 Task: Find connections with filter location Brighouse with filter topic #Hiringandpromotionwith filter profile language Spanish with filter current company Cipla Health Ltd with filter school INDUS UNIVERSITY with filter industry Retail Office Supplies and Gifts with filter service category Information Security with filter keywords title Architect
Action: Mouse moved to (579, 69)
Screenshot: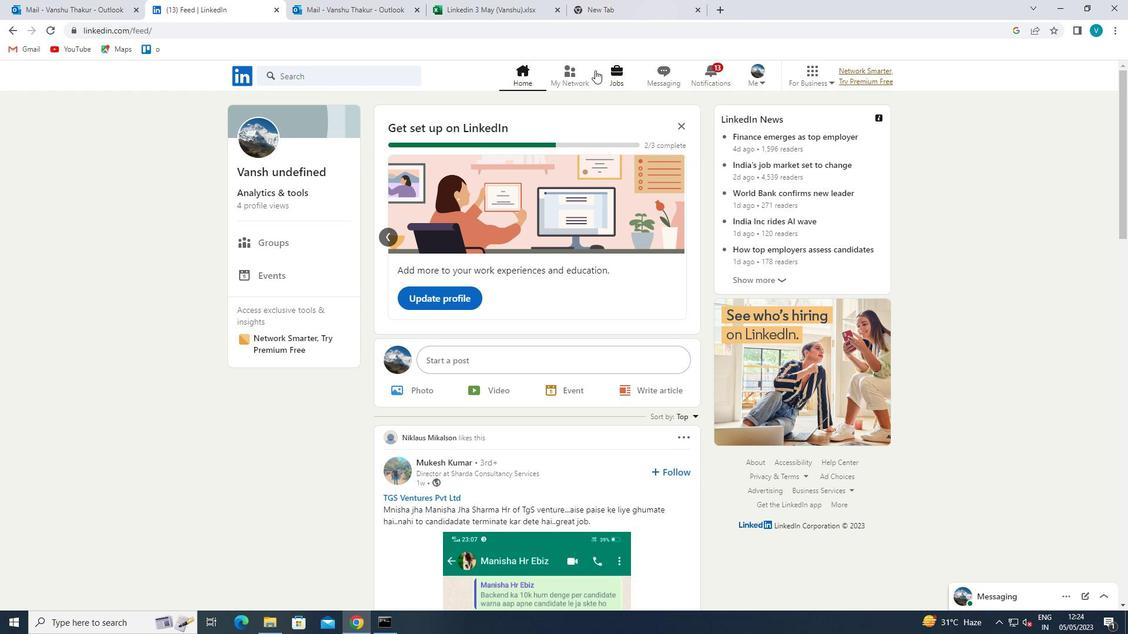 
Action: Mouse pressed left at (579, 69)
Screenshot: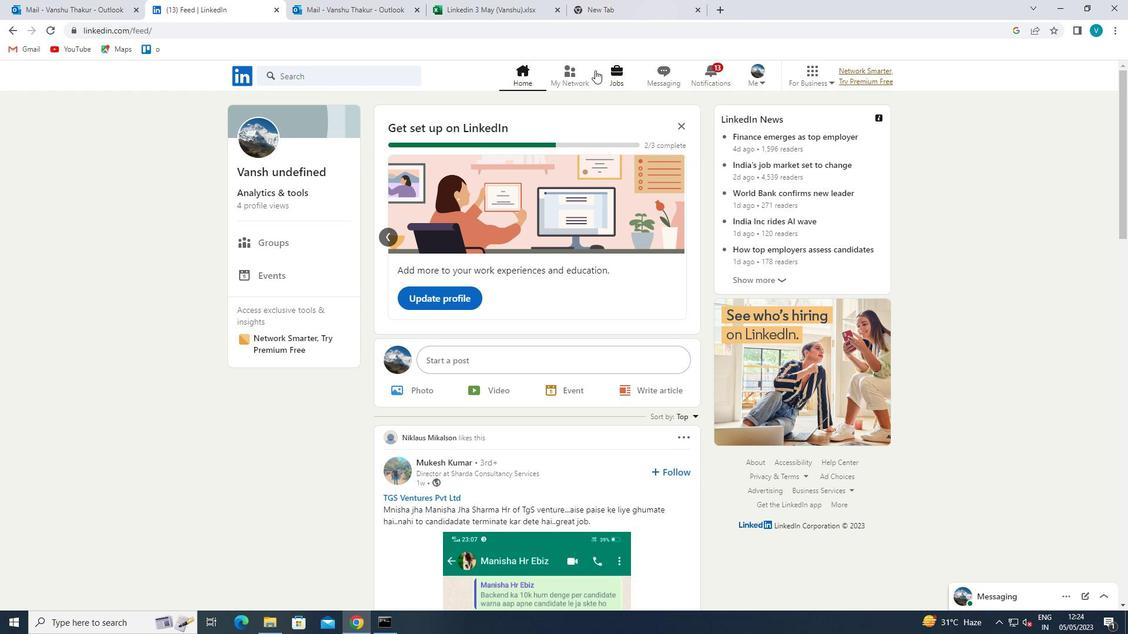 
Action: Mouse moved to (339, 148)
Screenshot: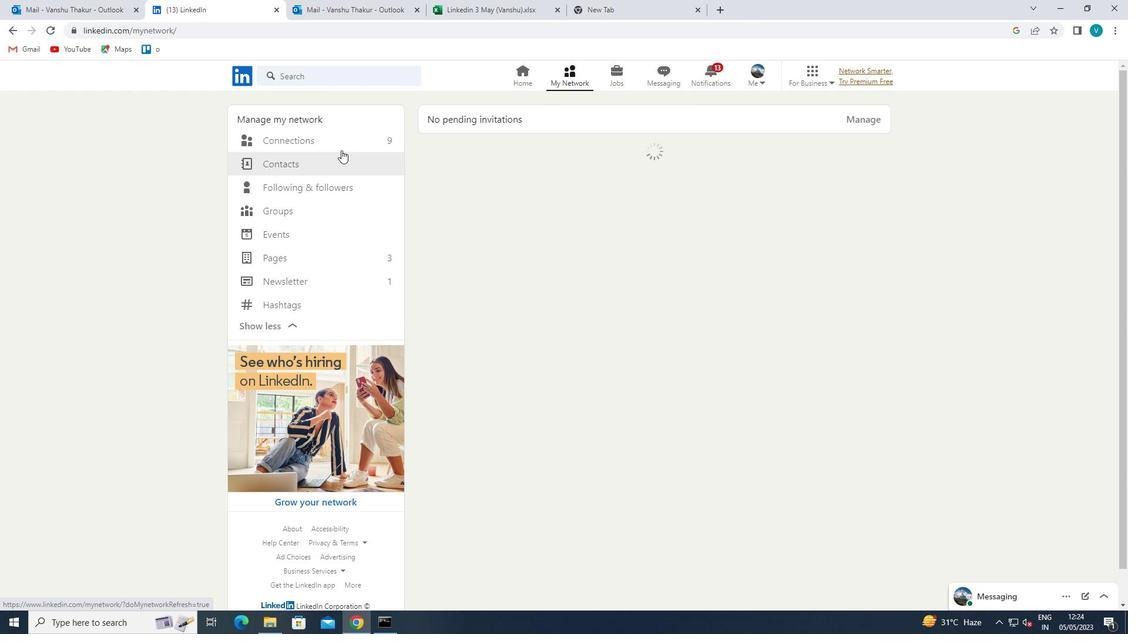 
Action: Mouse pressed left at (339, 148)
Screenshot: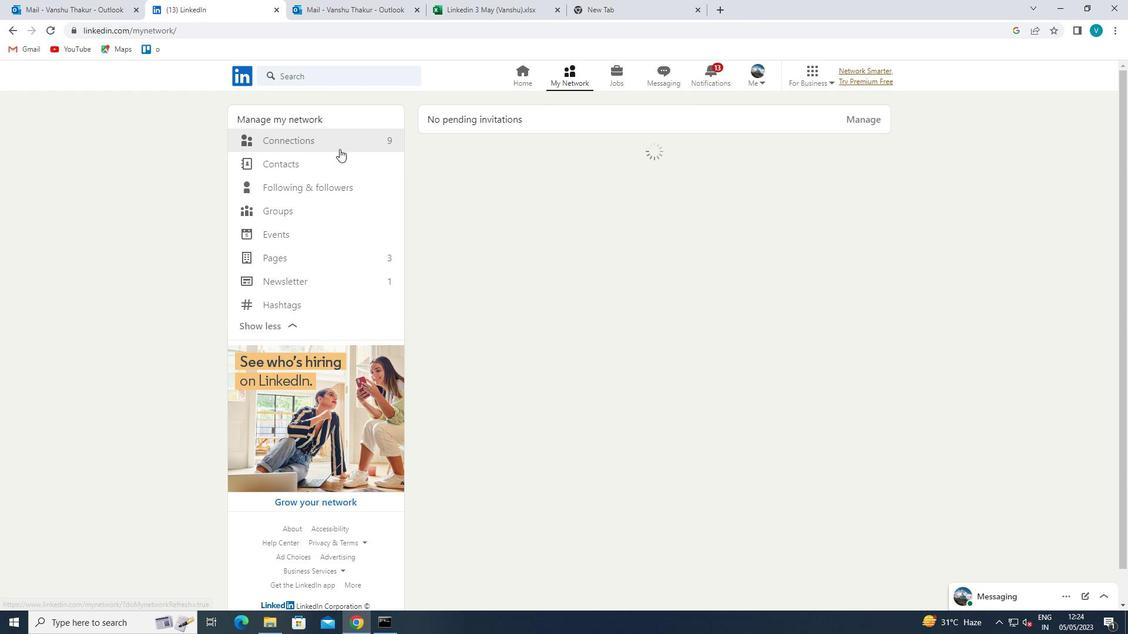 
Action: Mouse moved to (362, 131)
Screenshot: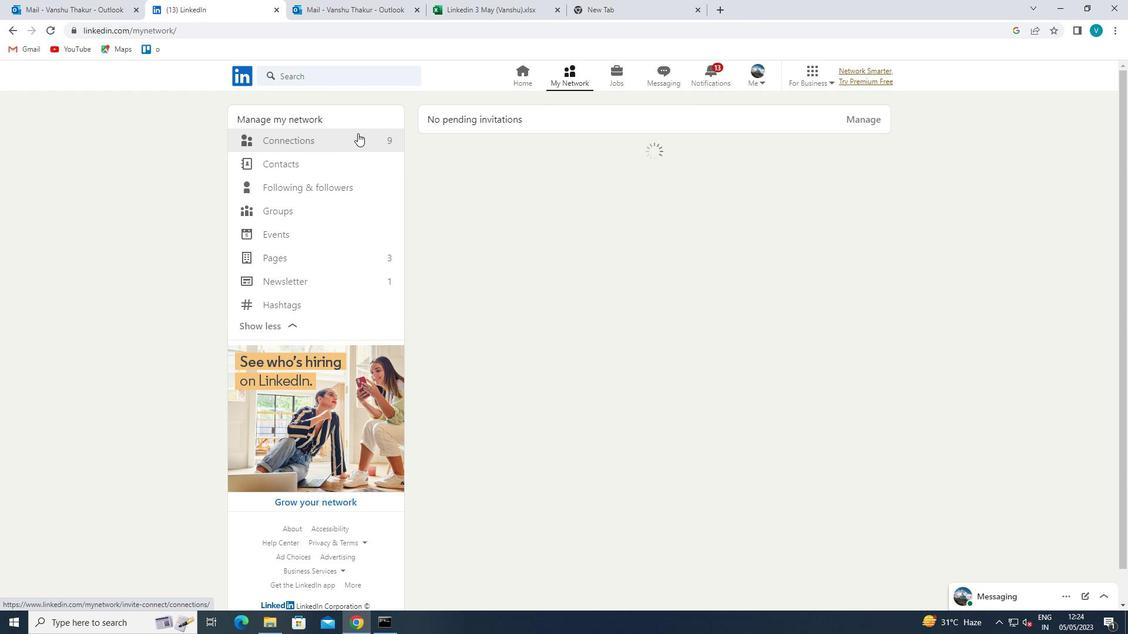 
Action: Mouse pressed left at (362, 131)
Screenshot: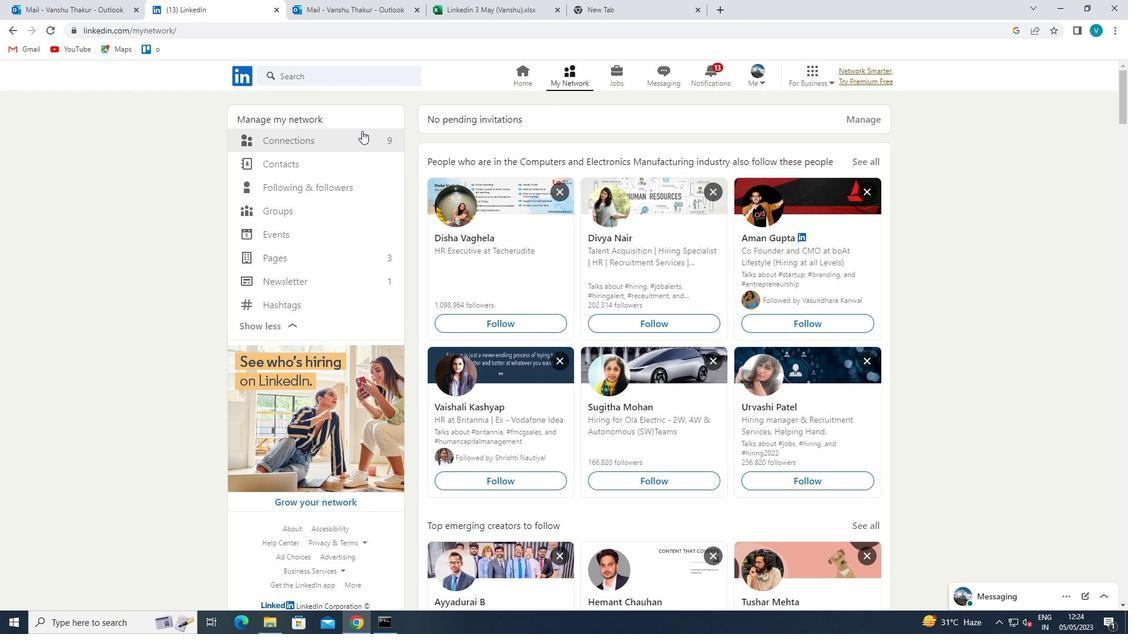 
Action: Mouse moved to (358, 136)
Screenshot: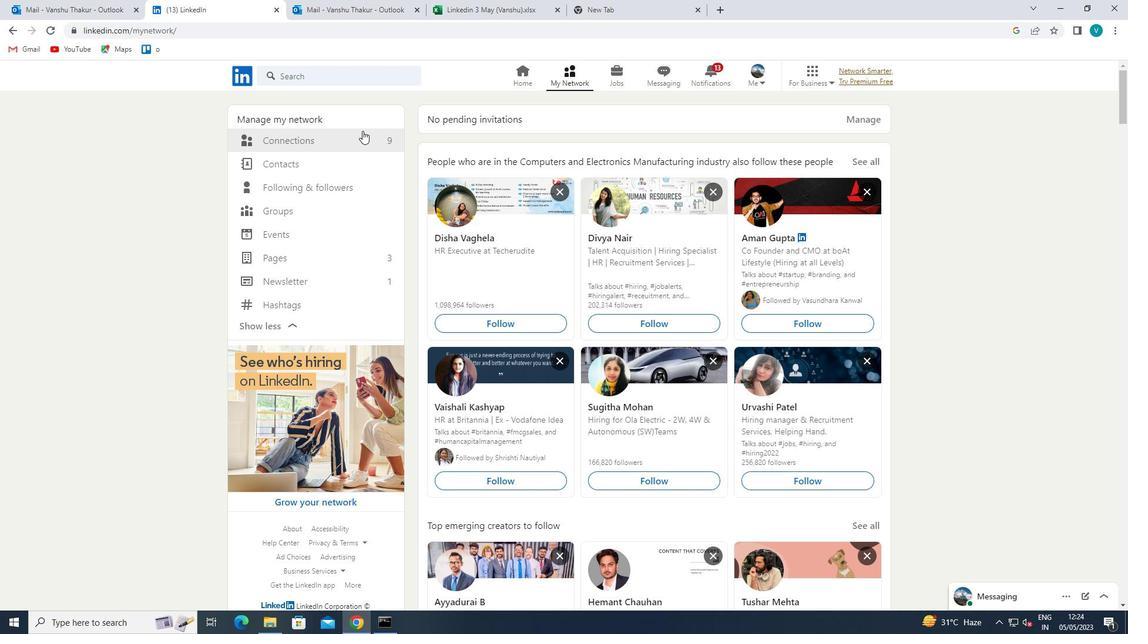 
Action: Mouse pressed left at (358, 136)
Screenshot: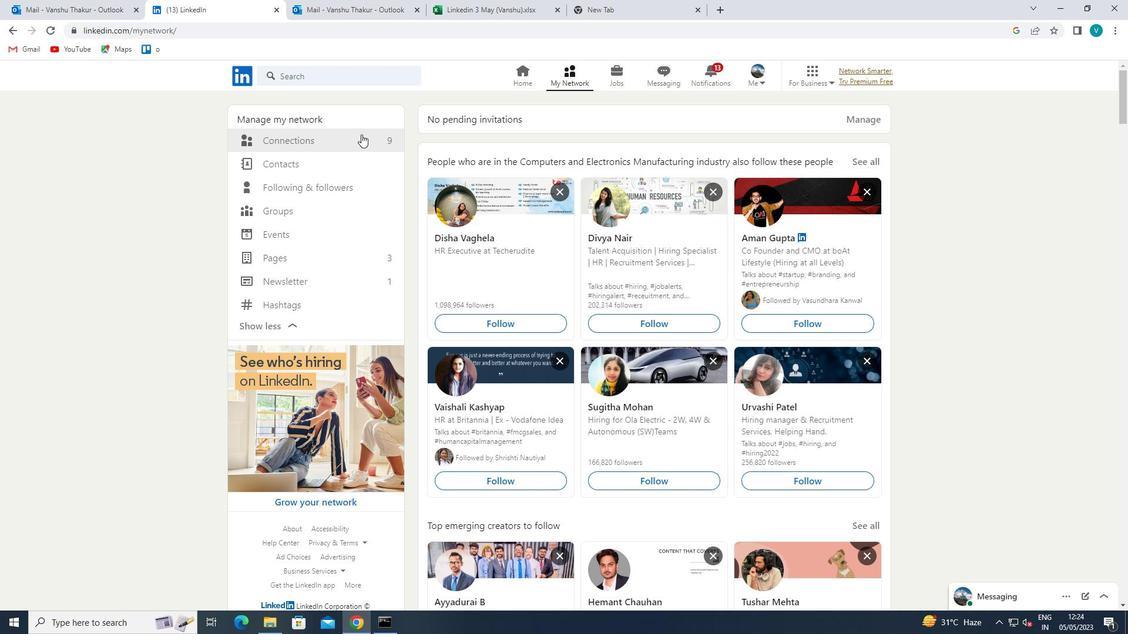 
Action: Mouse moved to (646, 141)
Screenshot: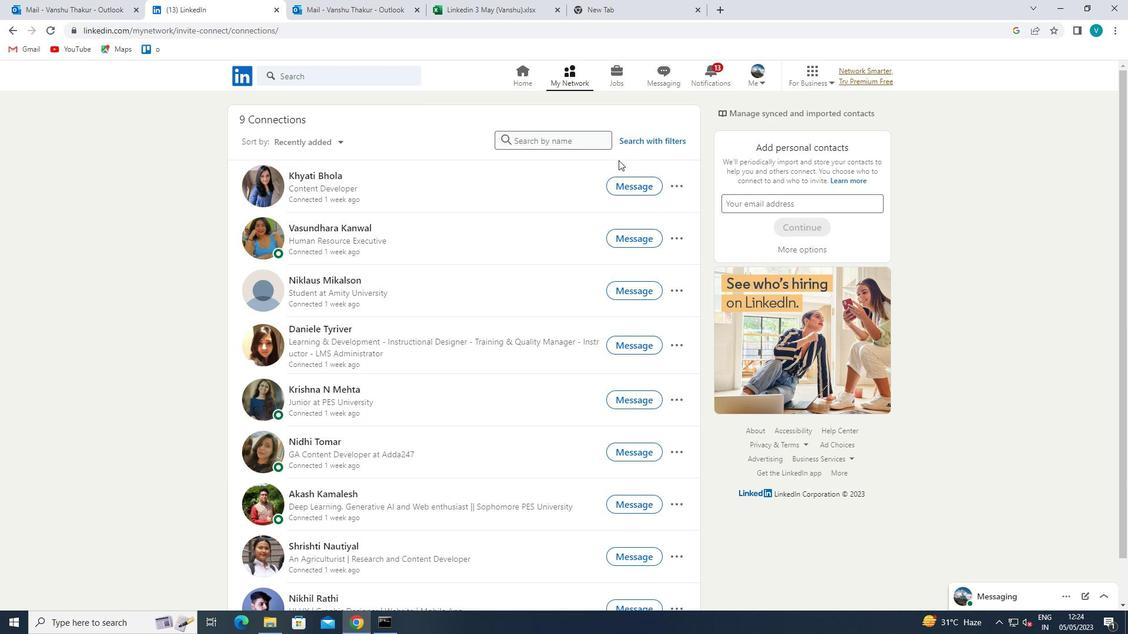 
Action: Mouse pressed left at (646, 141)
Screenshot: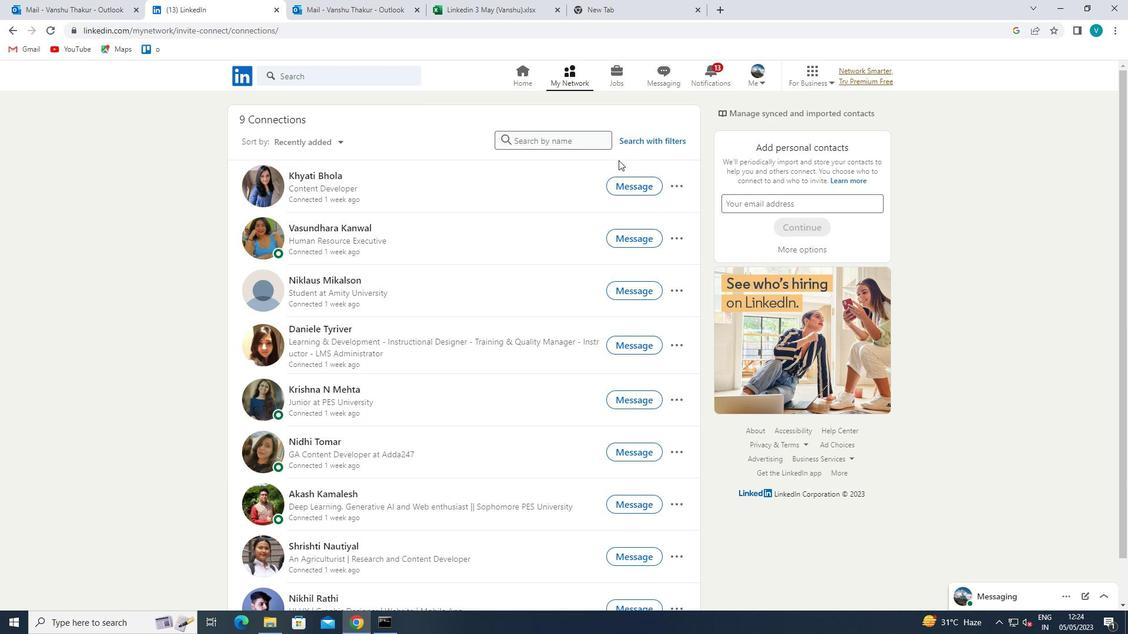 
Action: Mouse moved to (579, 108)
Screenshot: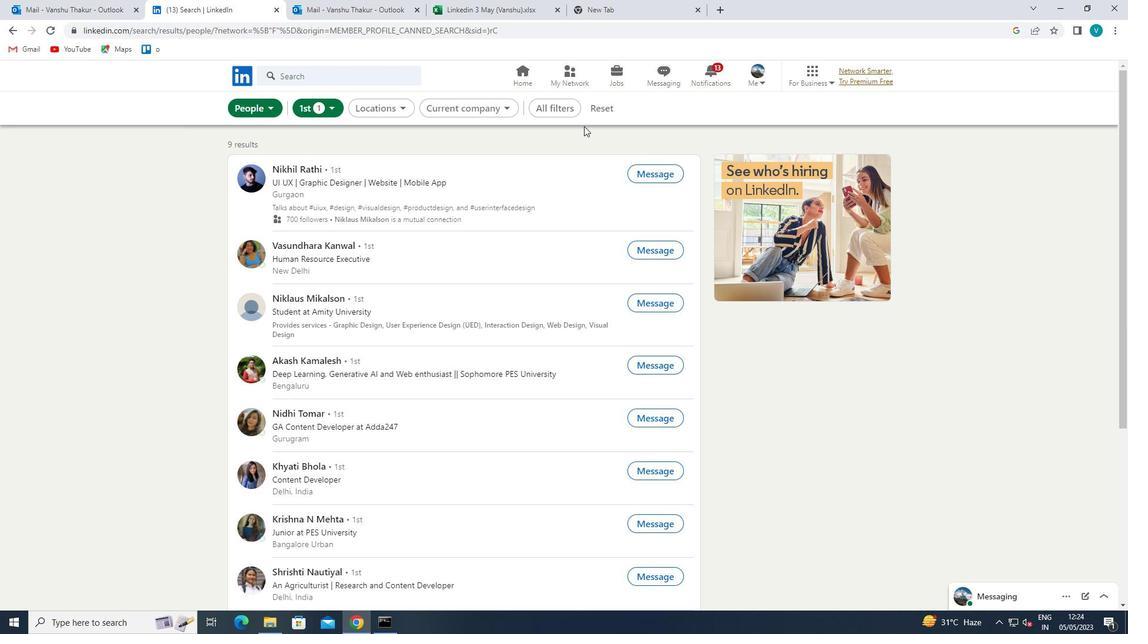 
Action: Mouse pressed left at (579, 108)
Screenshot: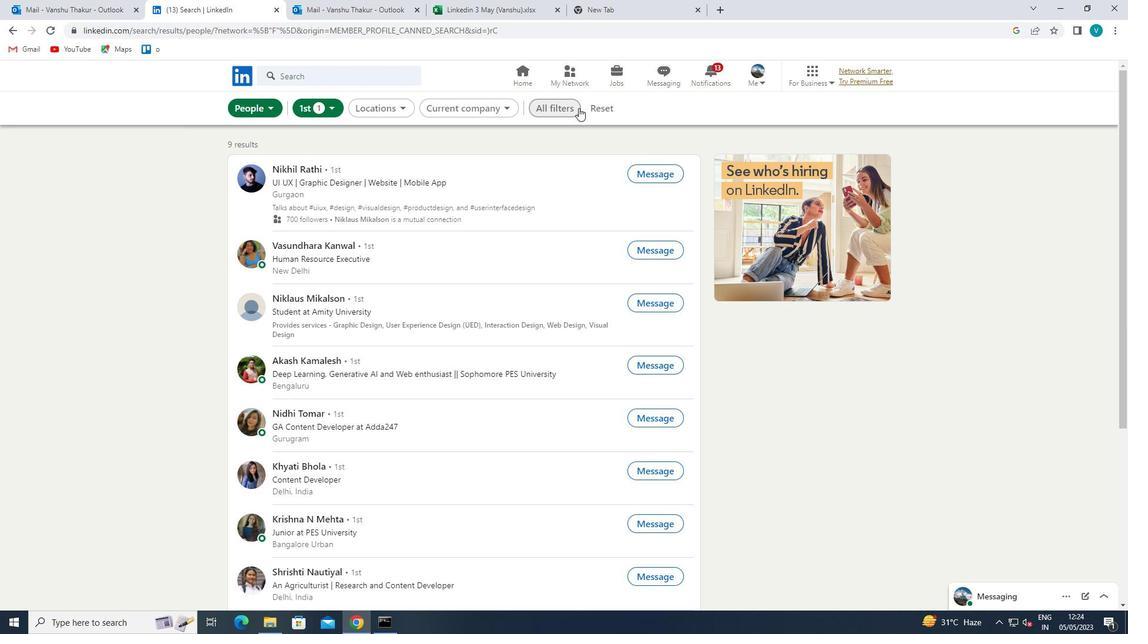 
Action: Mouse moved to (960, 309)
Screenshot: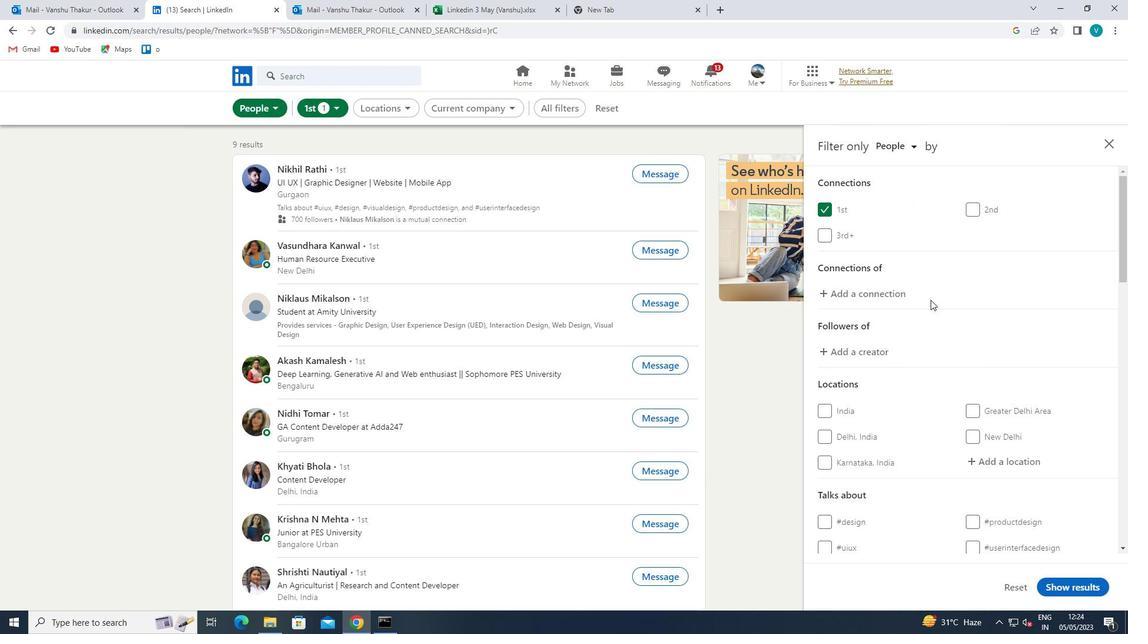 
Action: Mouse scrolled (960, 308) with delta (0, 0)
Screenshot: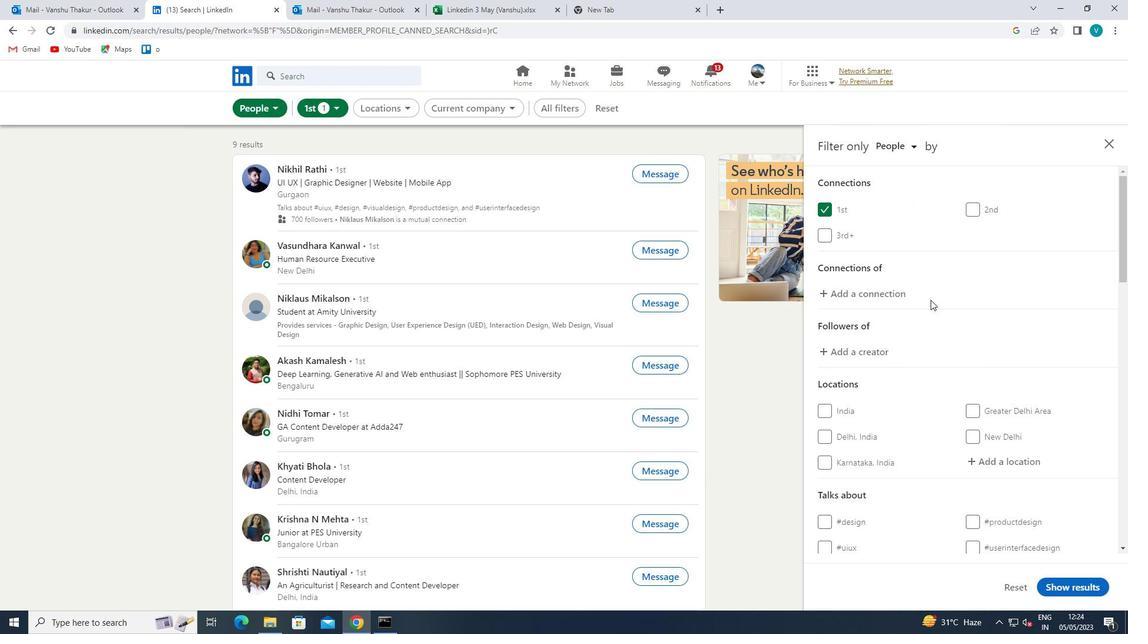 
Action: Mouse moved to (964, 310)
Screenshot: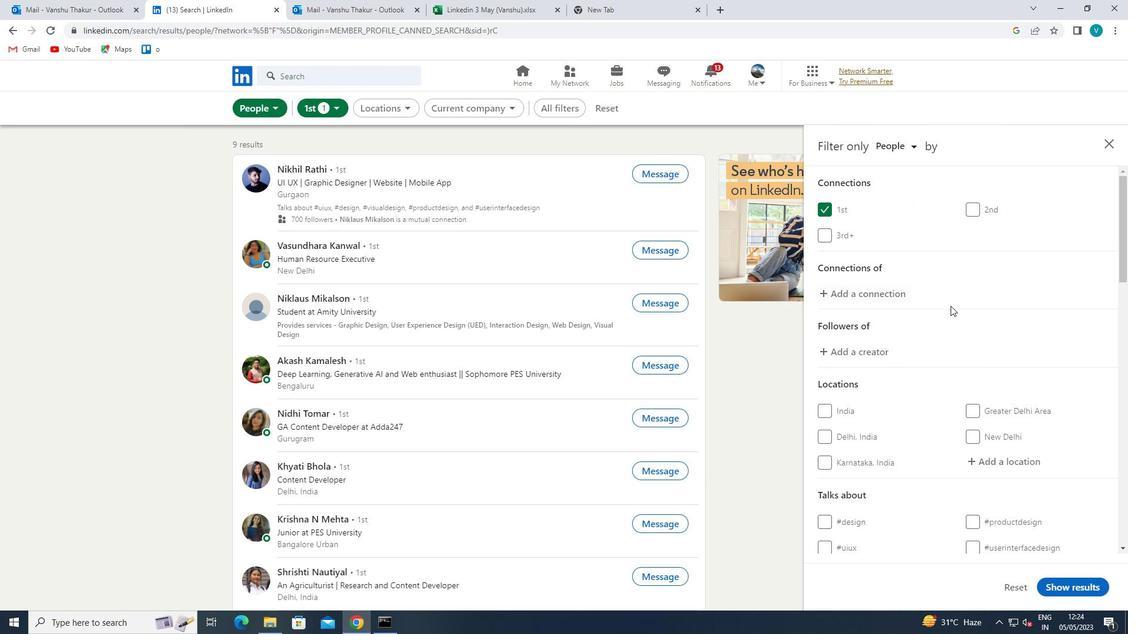 
Action: Mouse scrolled (964, 309) with delta (0, 0)
Screenshot: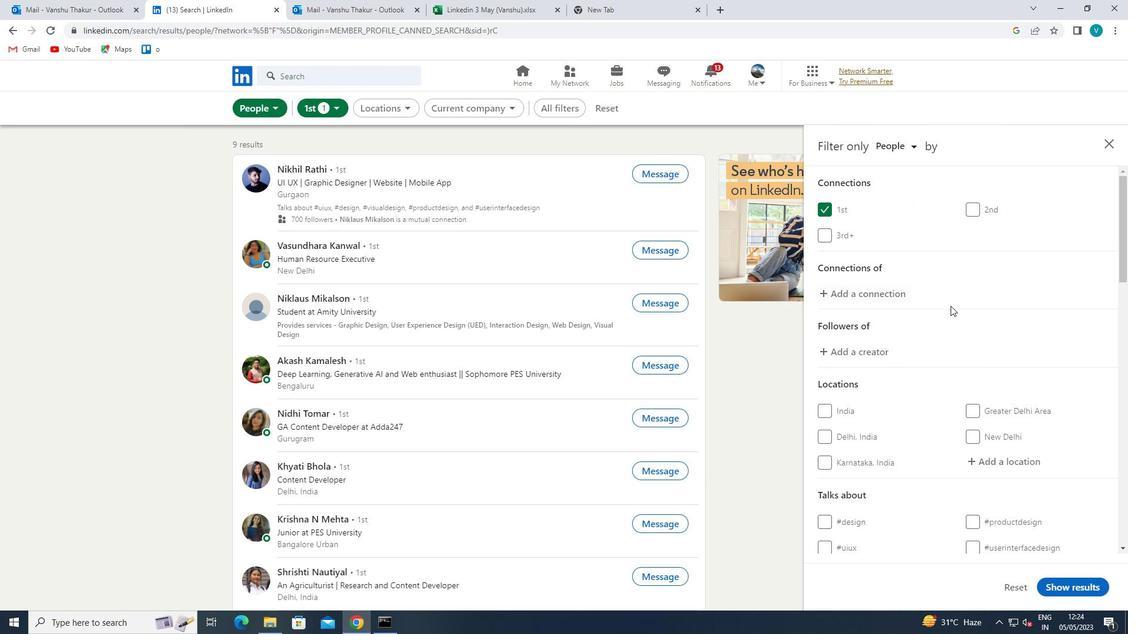 
Action: Mouse moved to (1005, 347)
Screenshot: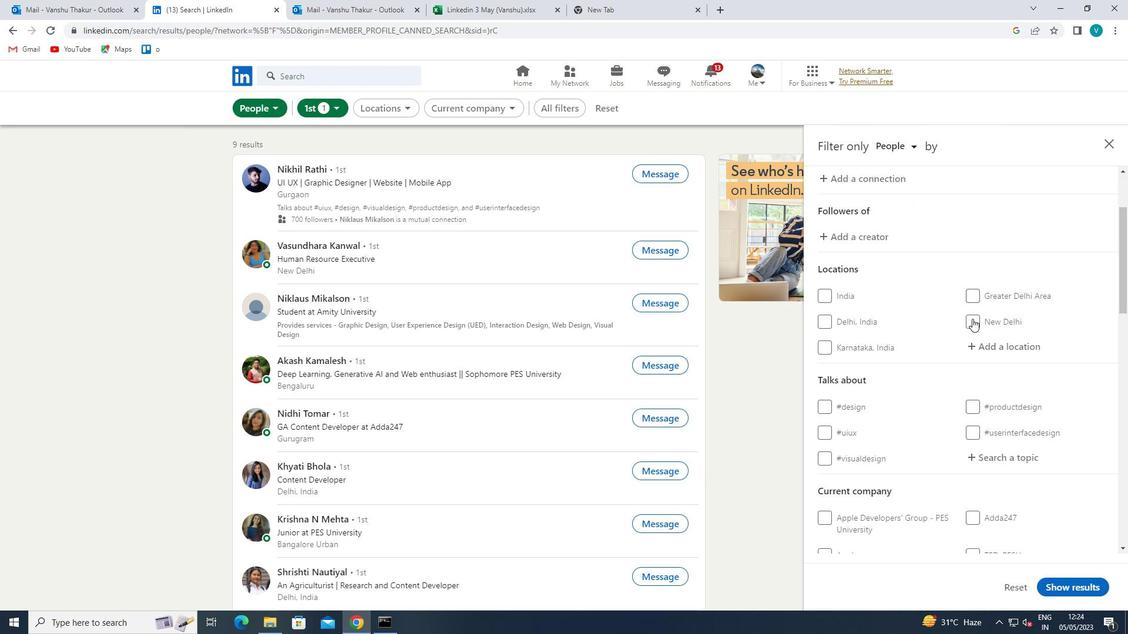 
Action: Mouse pressed left at (1005, 347)
Screenshot: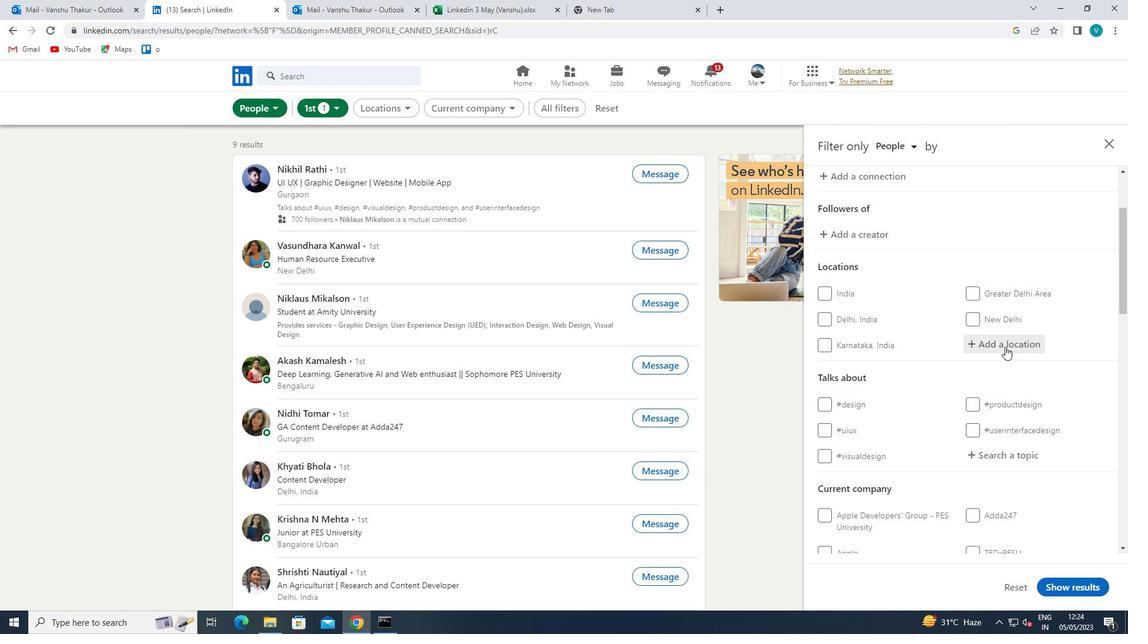 
Action: Key pressed <Key.shift>BRIGHOUSE
Screenshot: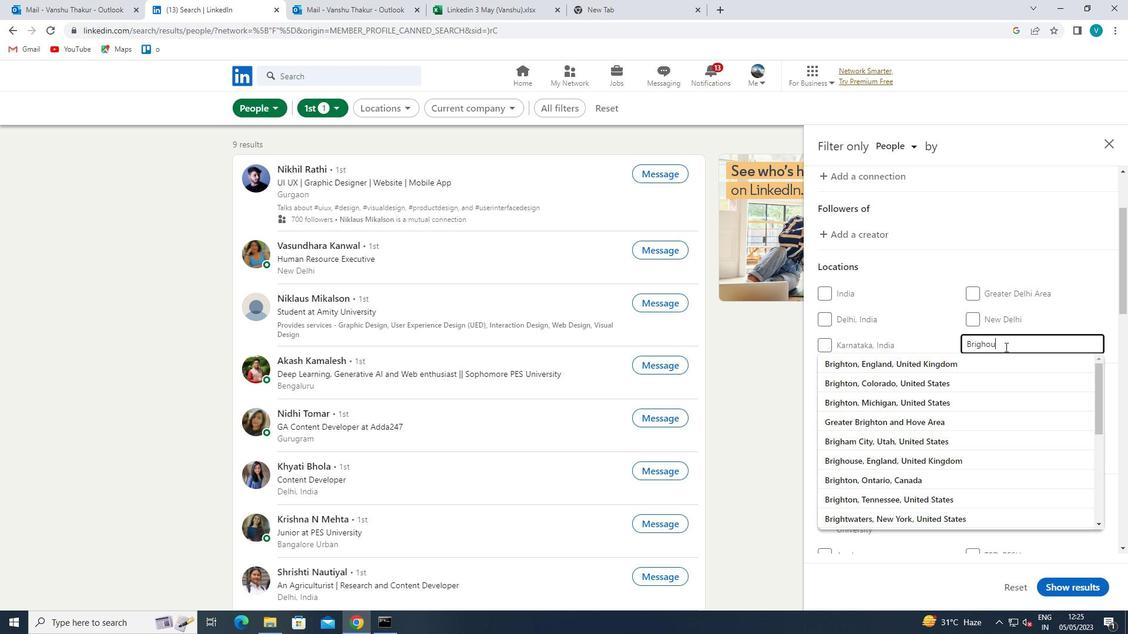 
Action: Mouse moved to (977, 356)
Screenshot: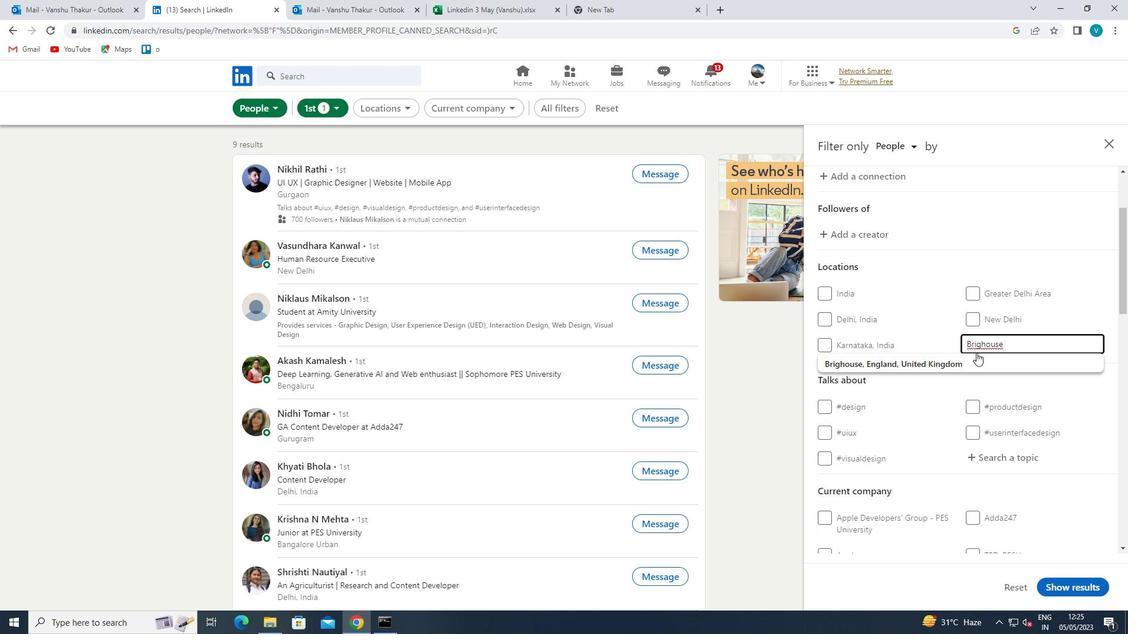 
Action: Mouse pressed left at (977, 356)
Screenshot: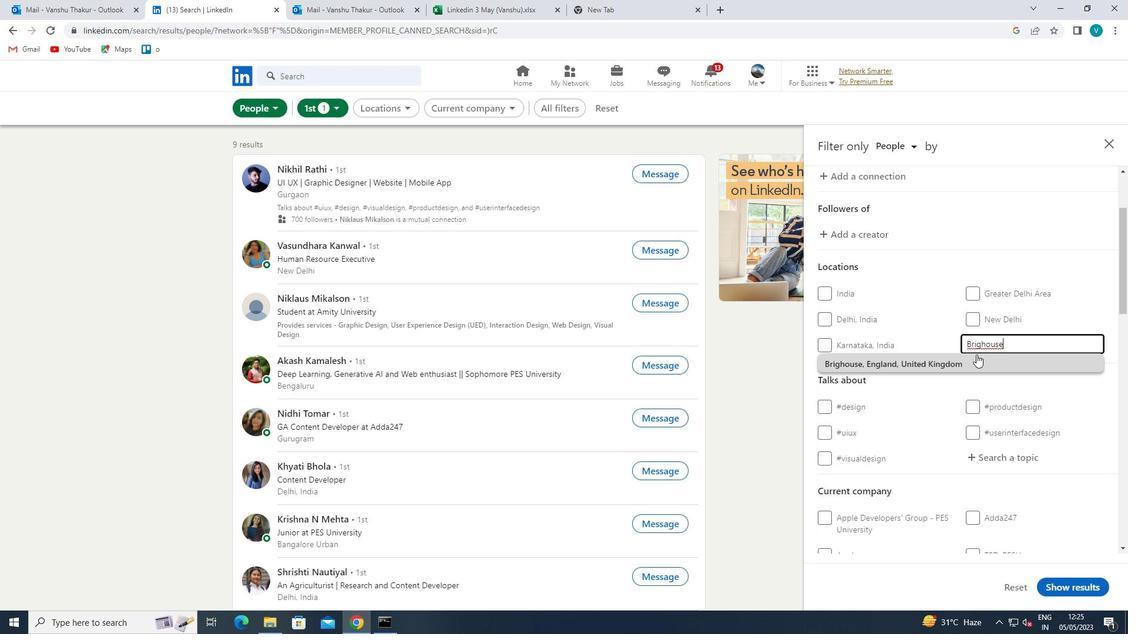 
Action: Mouse scrolled (977, 355) with delta (0, 0)
Screenshot: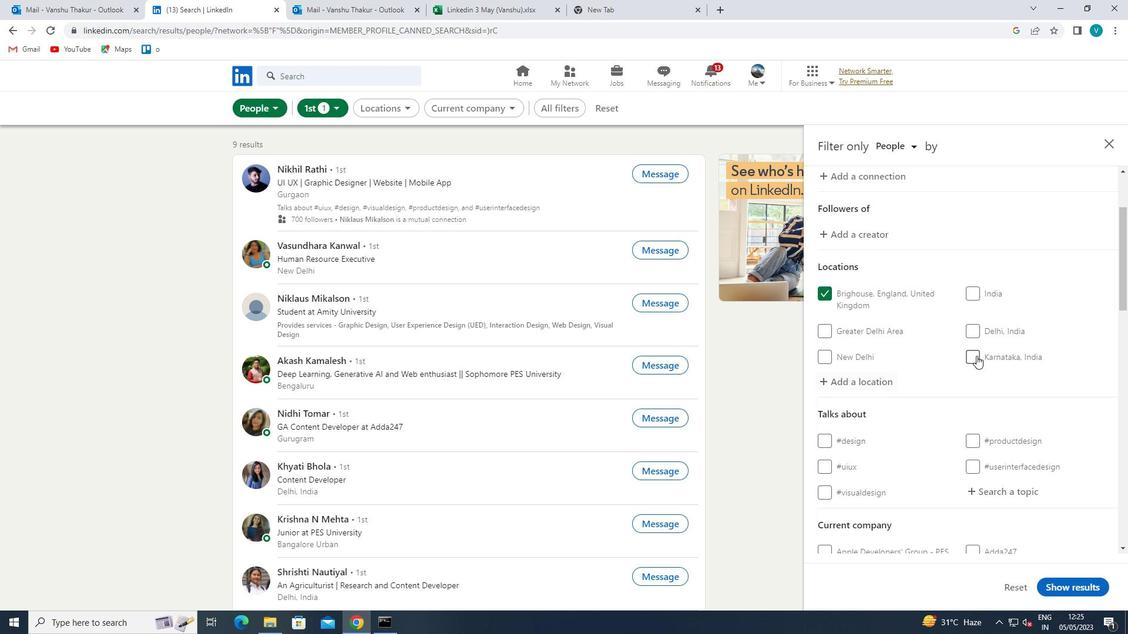 
Action: Mouse scrolled (977, 355) with delta (0, 0)
Screenshot: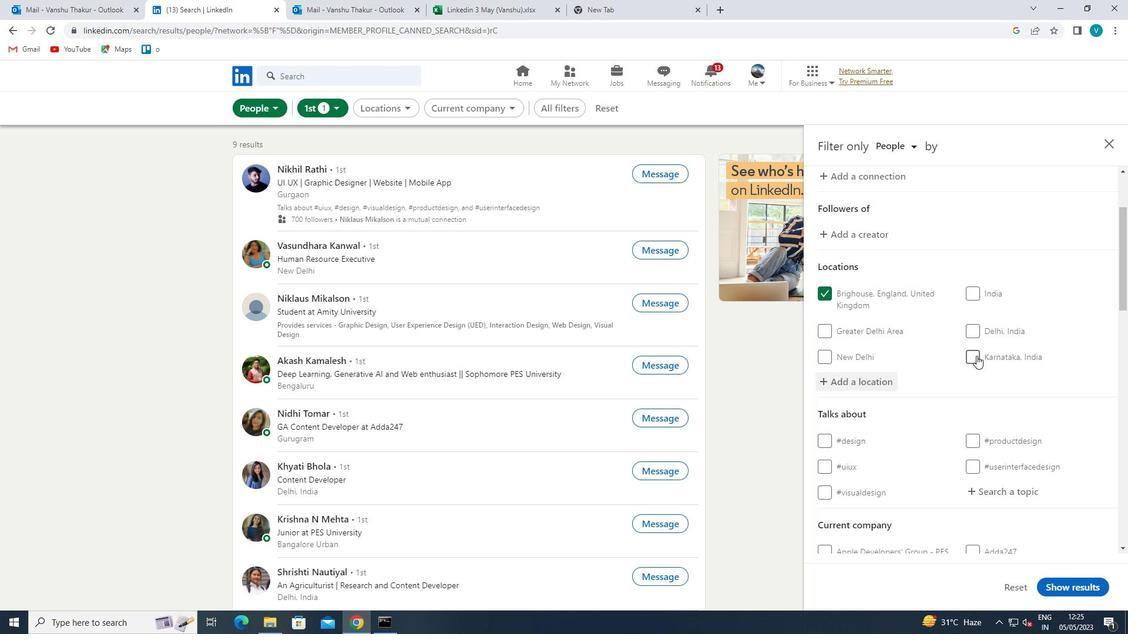 
Action: Mouse moved to (985, 373)
Screenshot: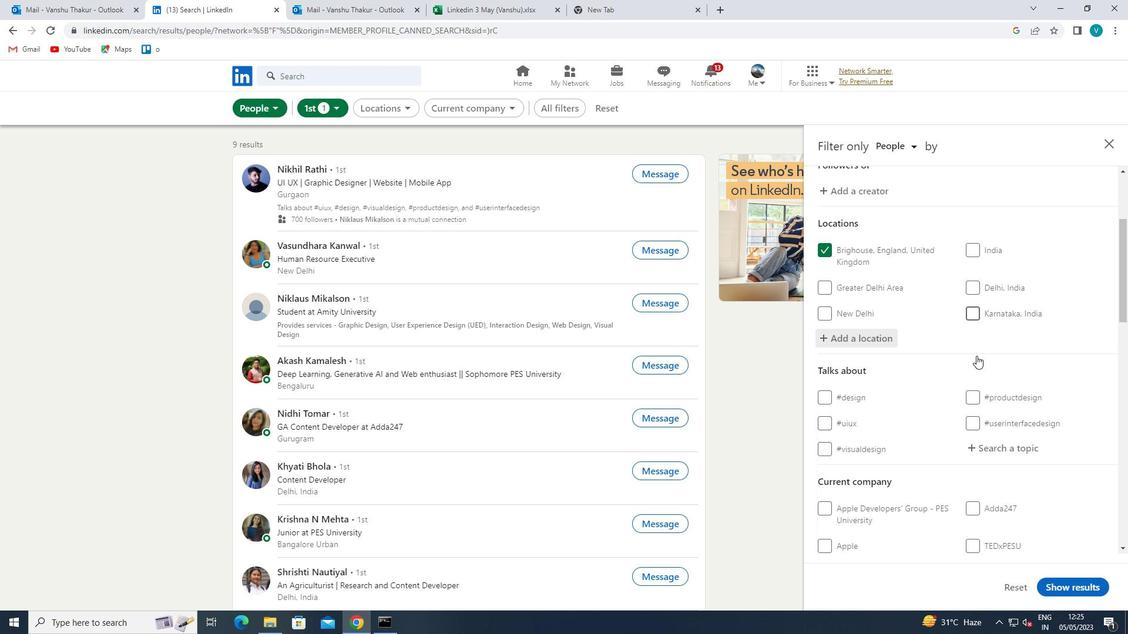 
Action: Mouse pressed left at (985, 373)
Screenshot: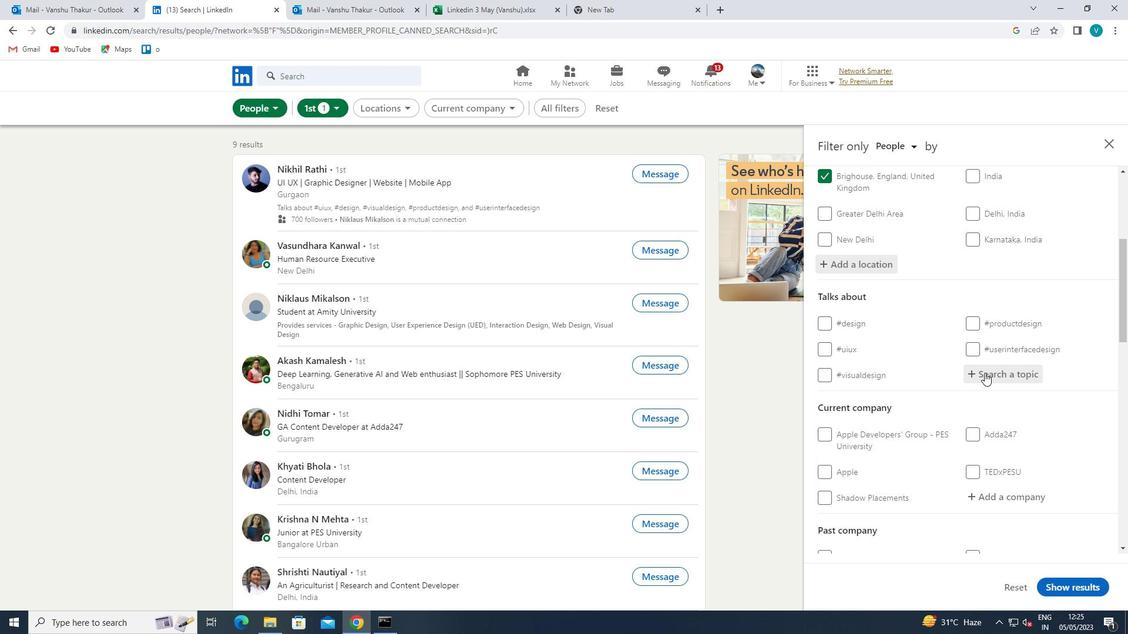 
Action: Key pressed HIRING
Screenshot: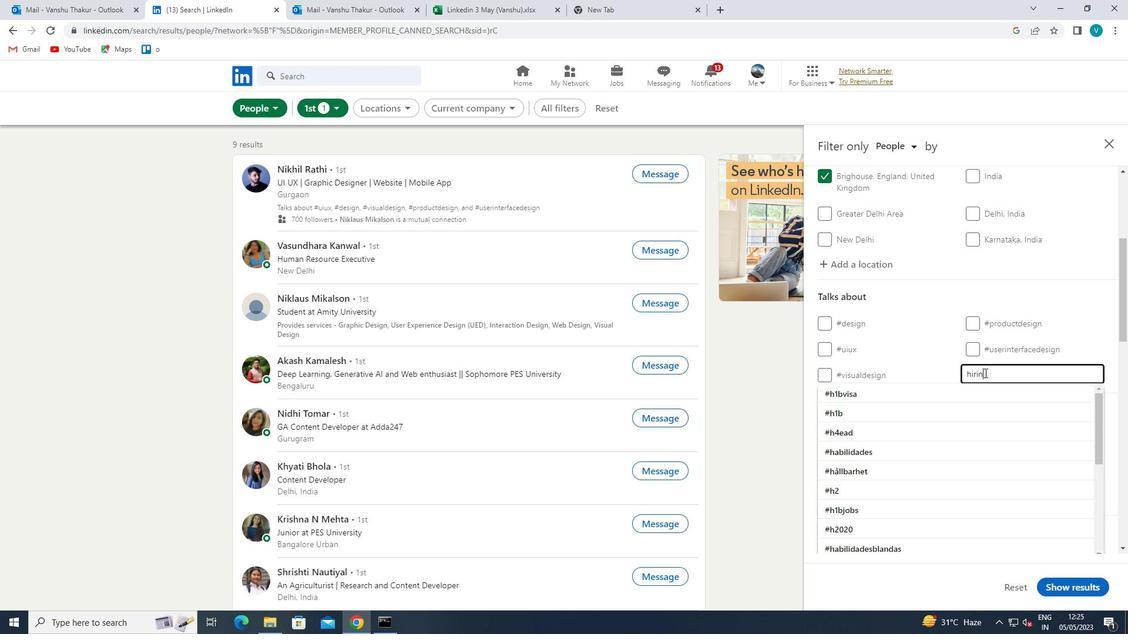
Action: Mouse moved to (925, 515)
Screenshot: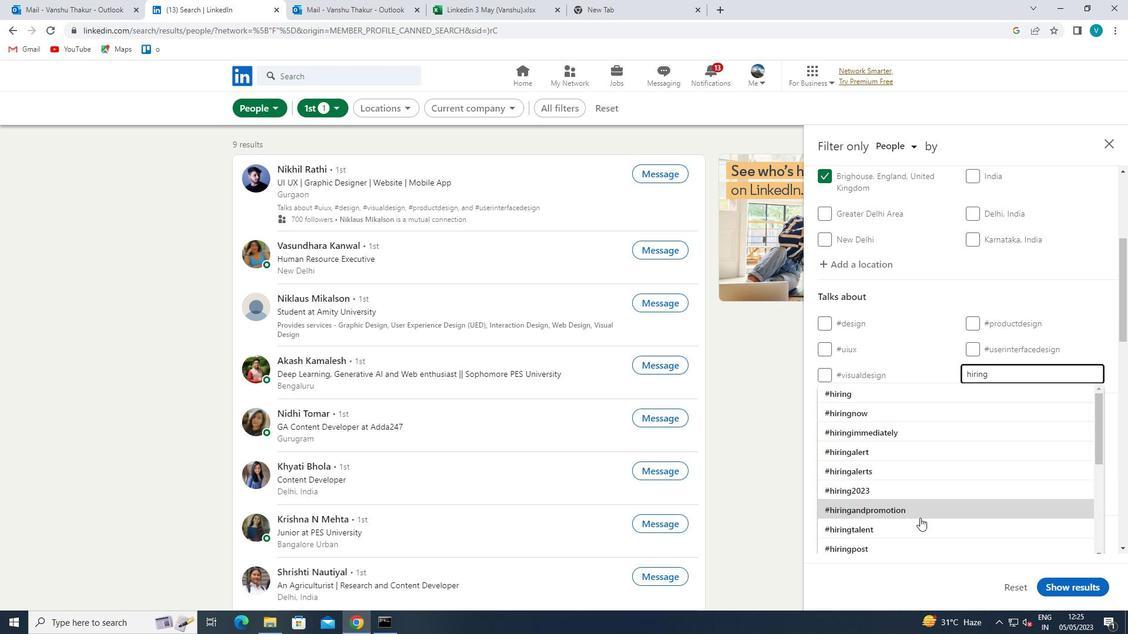 
Action: Mouse pressed left at (925, 515)
Screenshot: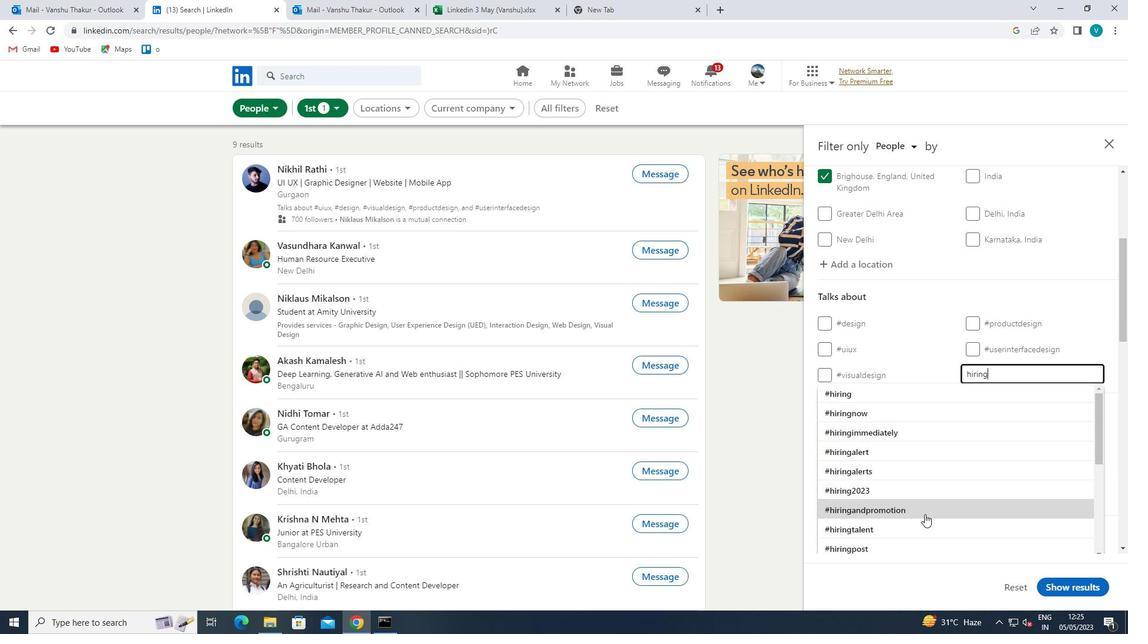 
Action: Mouse moved to (941, 504)
Screenshot: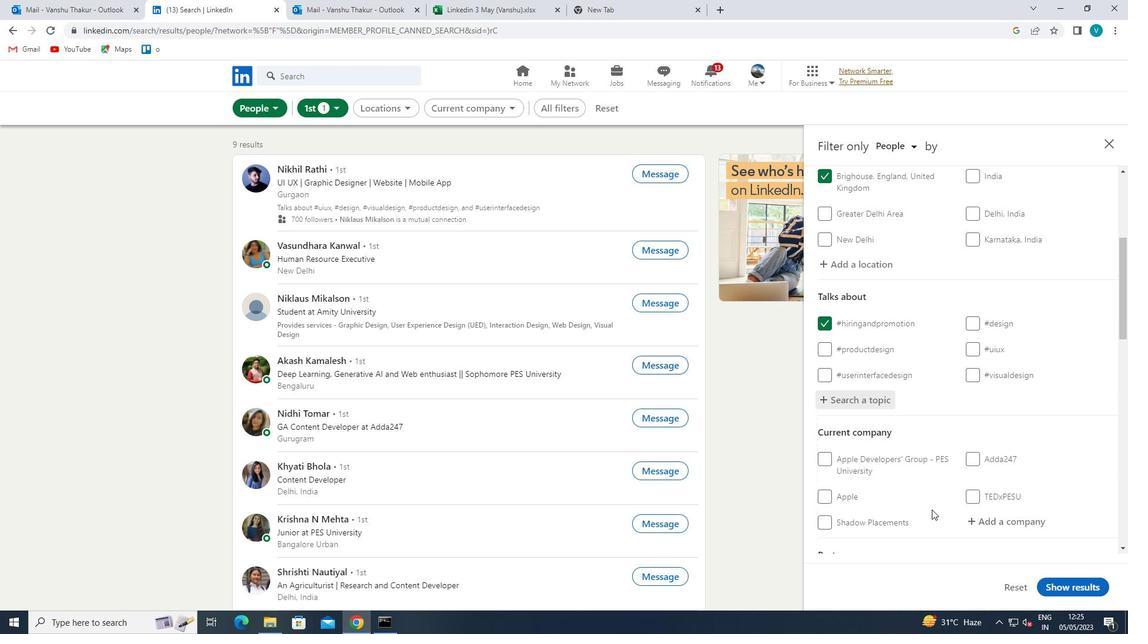 
Action: Mouse scrolled (941, 503) with delta (0, 0)
Screenshot: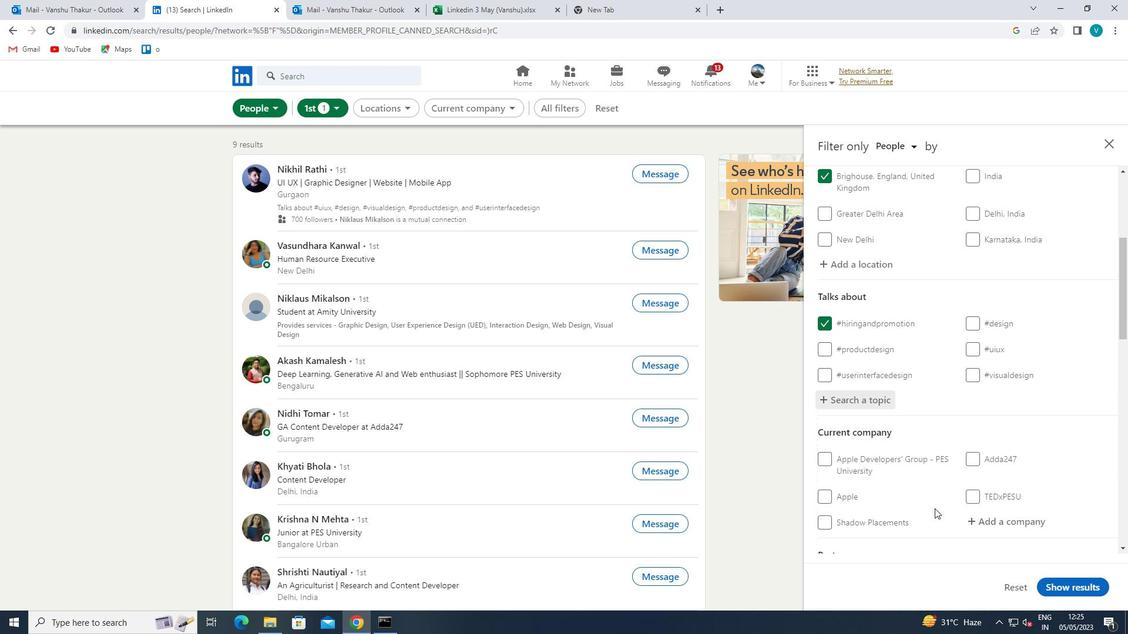 
Action: Mouse moved to (947, 500)
Screenshot: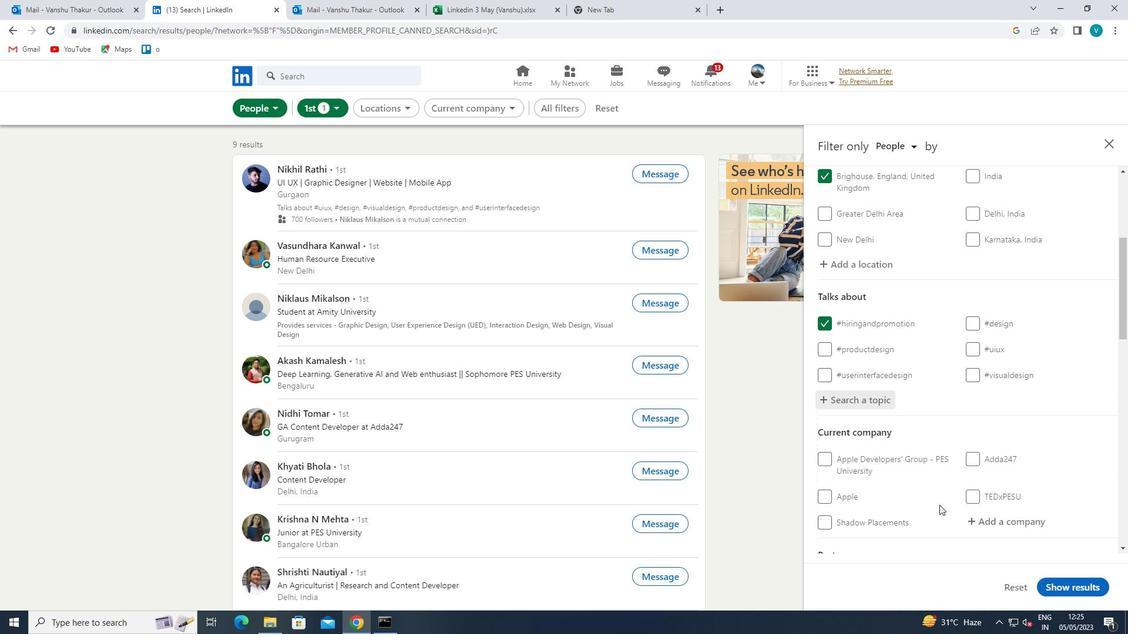 
Action: Mouse scrolled (947, 499) with delta (0, 0)
Screenshot: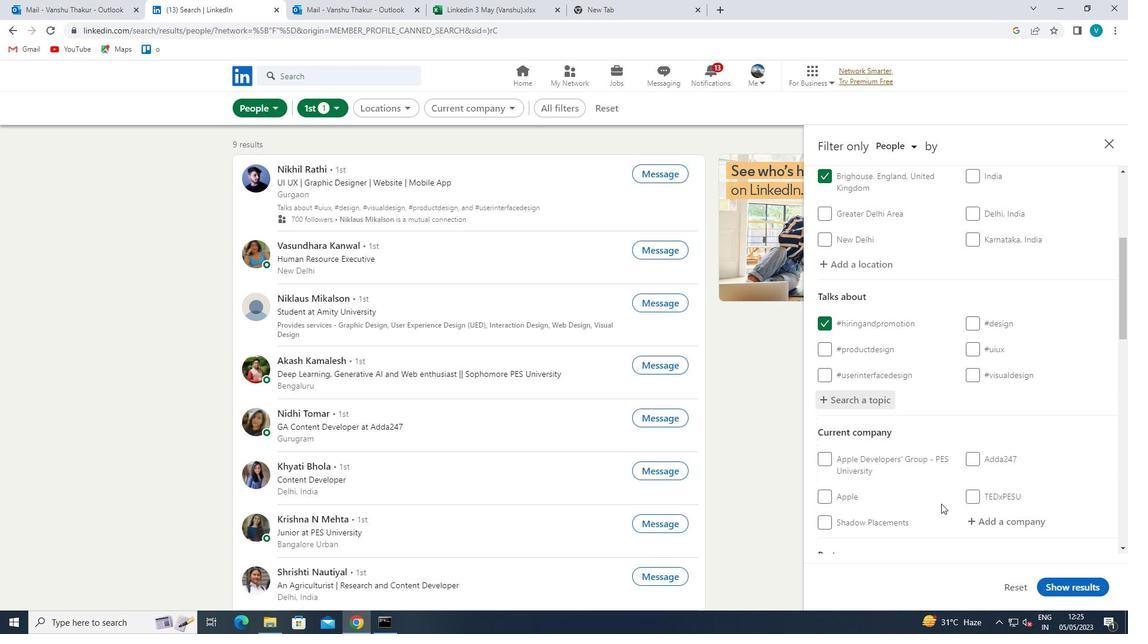 
Action: Mouse moved to (948, 500)
Screenshot: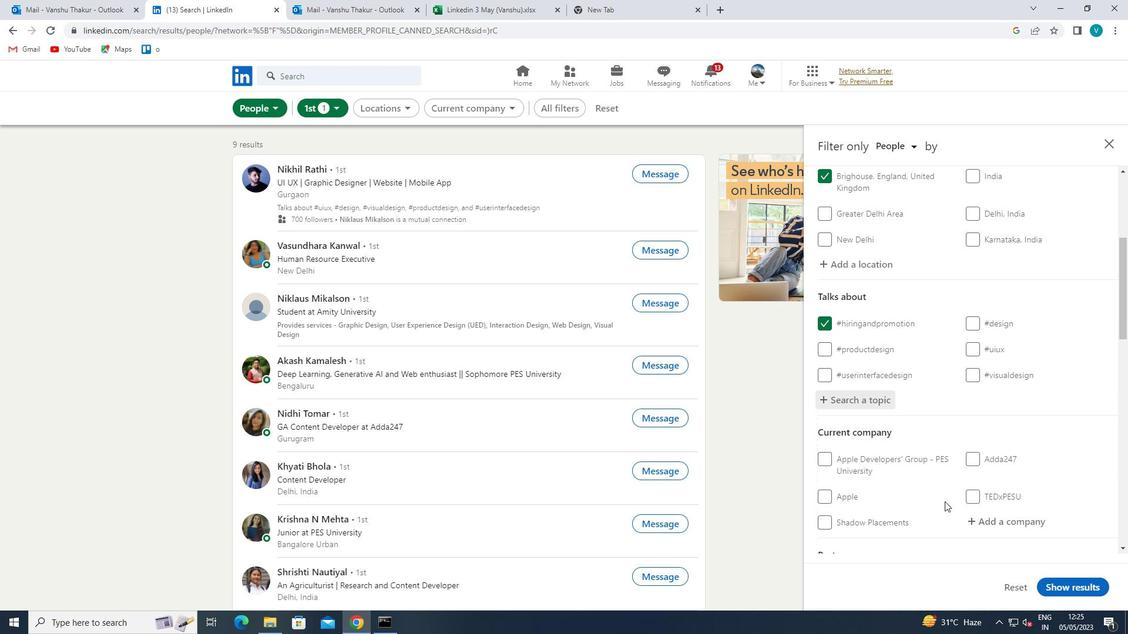 
Action: Mouse scrolled (948, 499) with delta (0, 0)
Screenshot: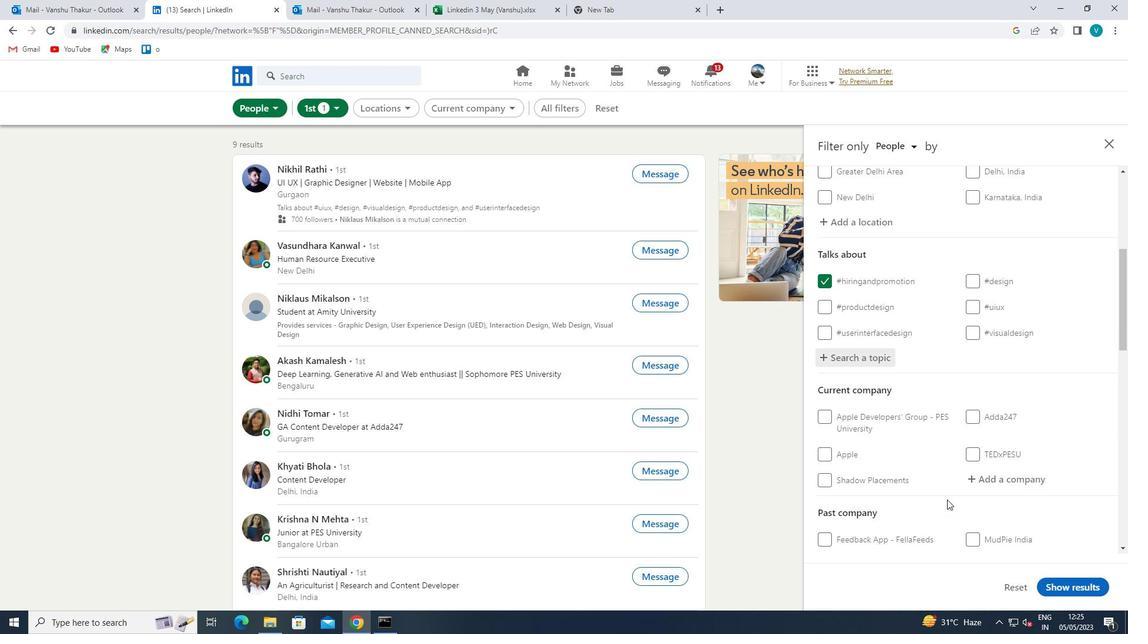 
Action: Mouse moved to (1011, 343)
Screenshot: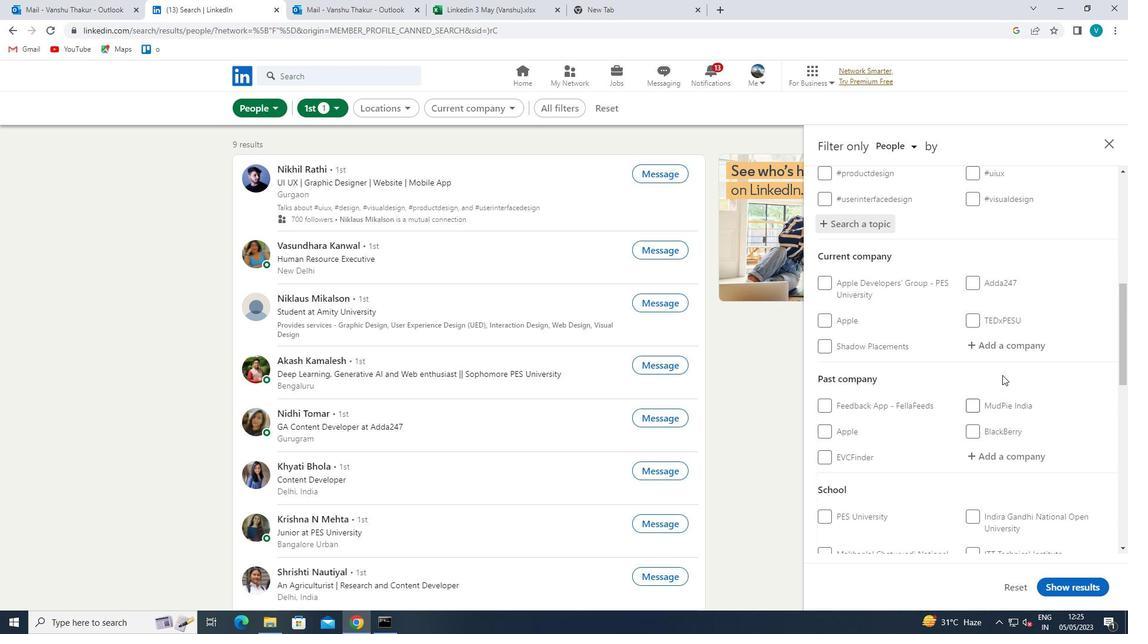
Action: Mouse pressed left at (1011, 343)
Screenshot: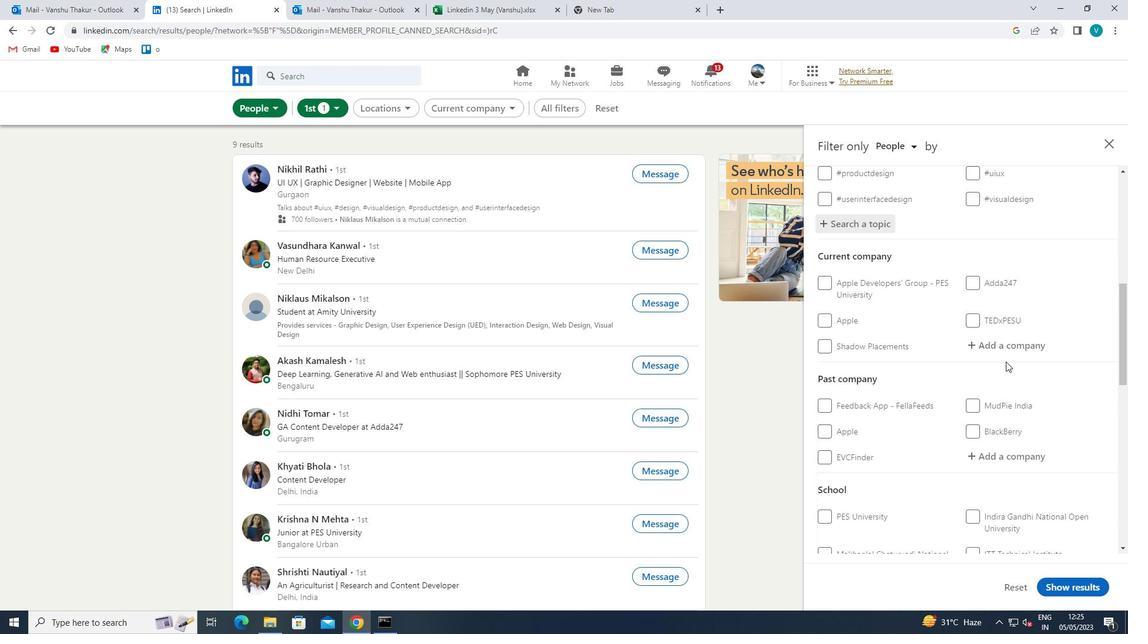 
Action: Key pressed <Key.shift>CIPLA<Key.space>
Screenshot: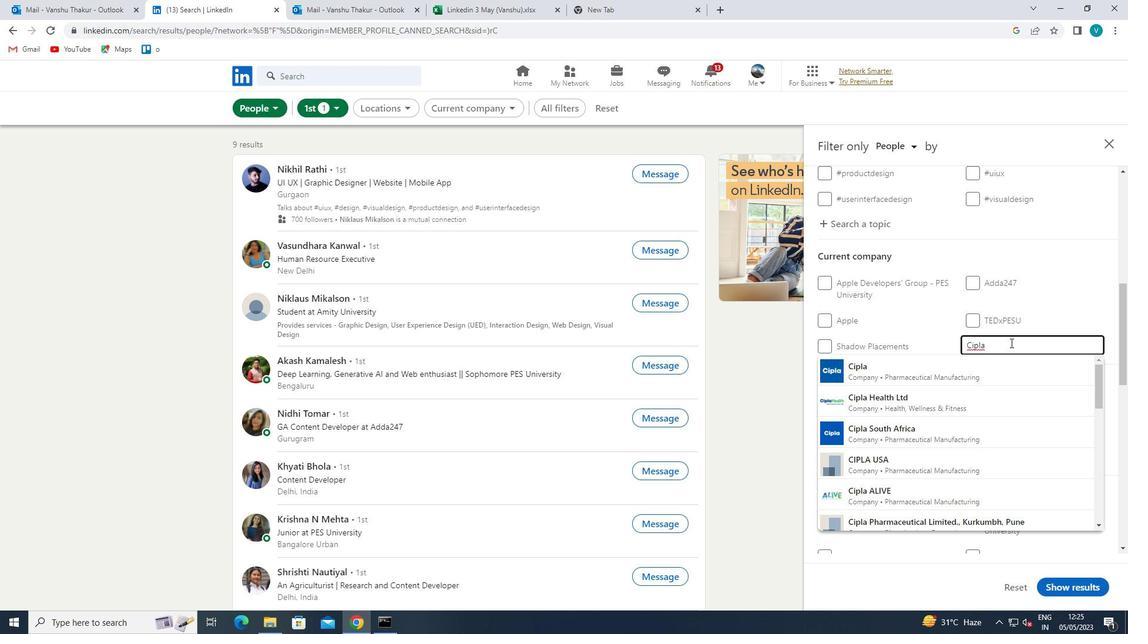 
Action: Mouse moved to (972, 400)
Screenshot: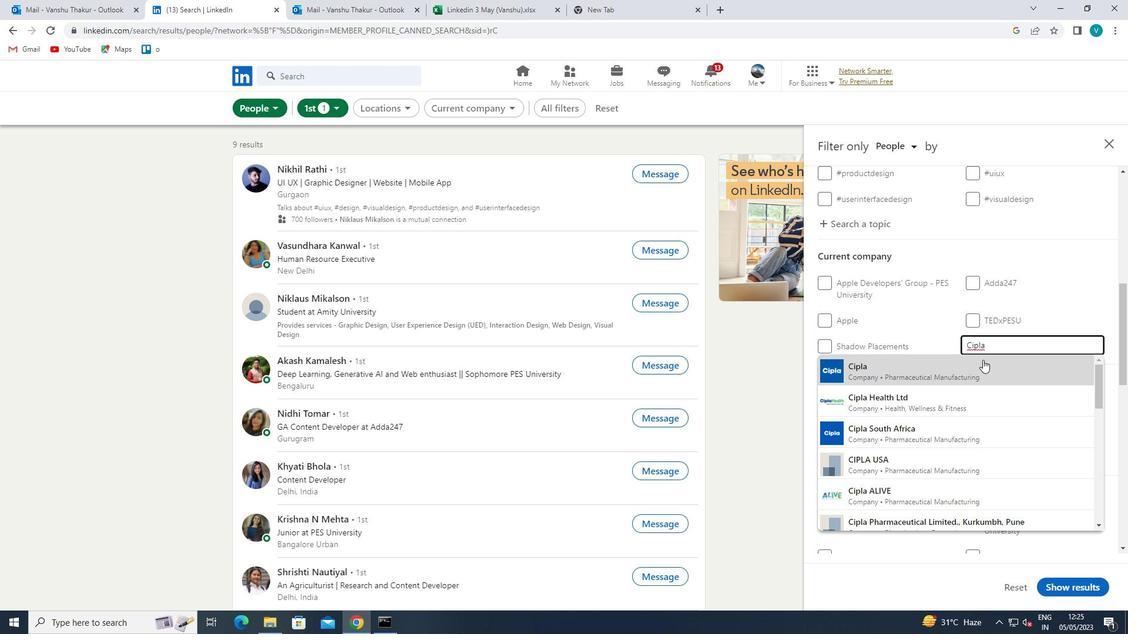 
Action: Mouse pressed left at (972, 400)
Screenshot: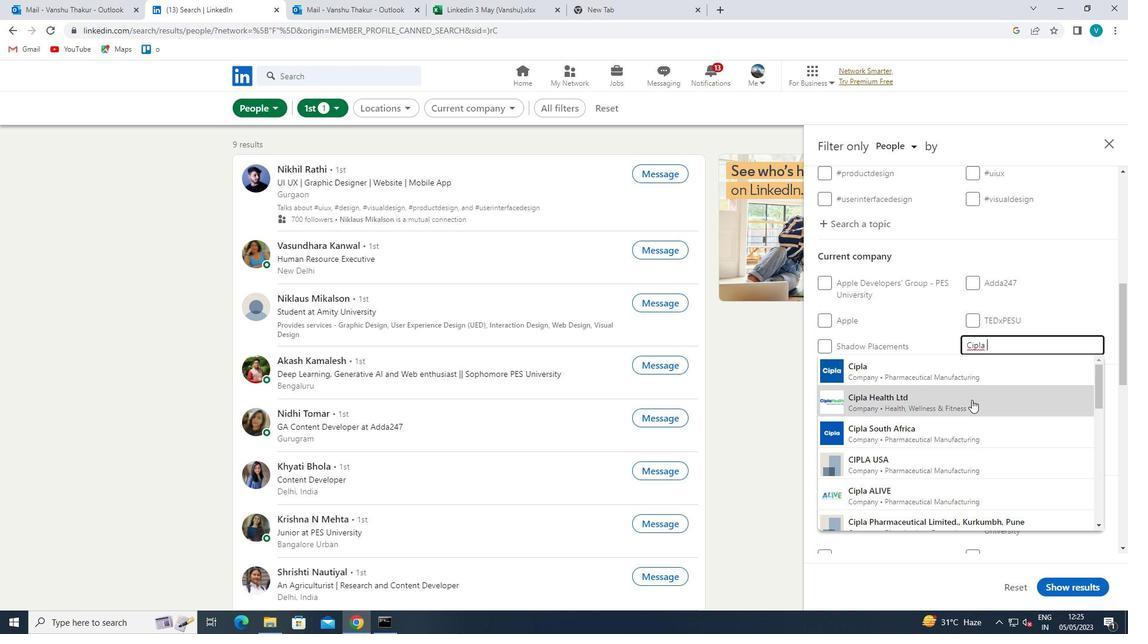 
Action: Mouse moved to (980, 400)
Screenshot: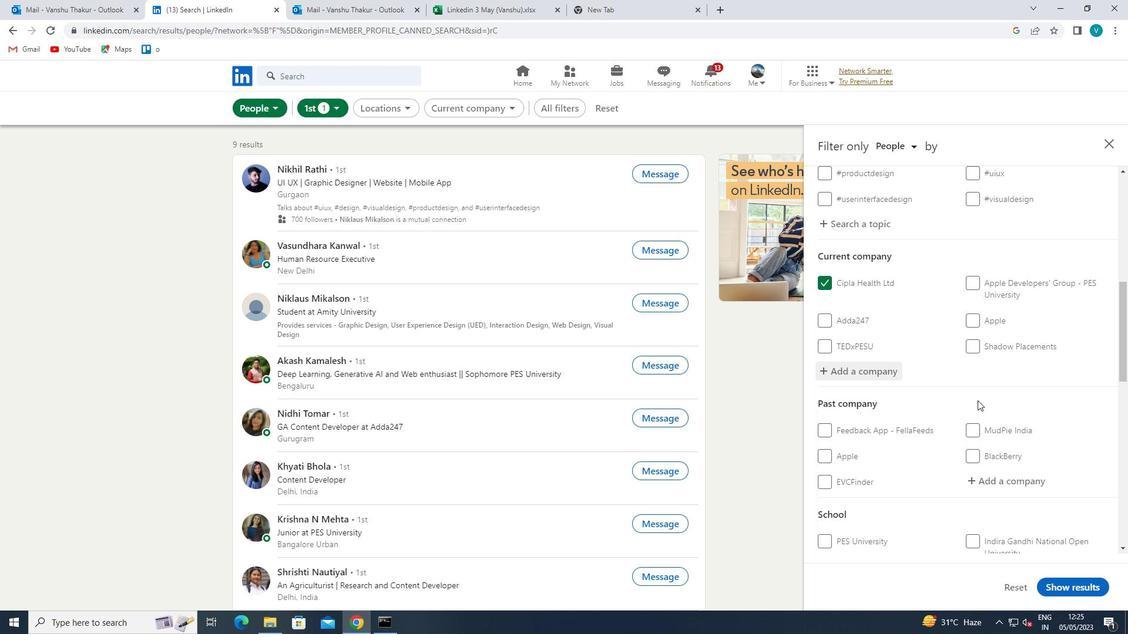 
Action: Mouse scrolled (980, 400) with delta (0, 0)
Screenshot: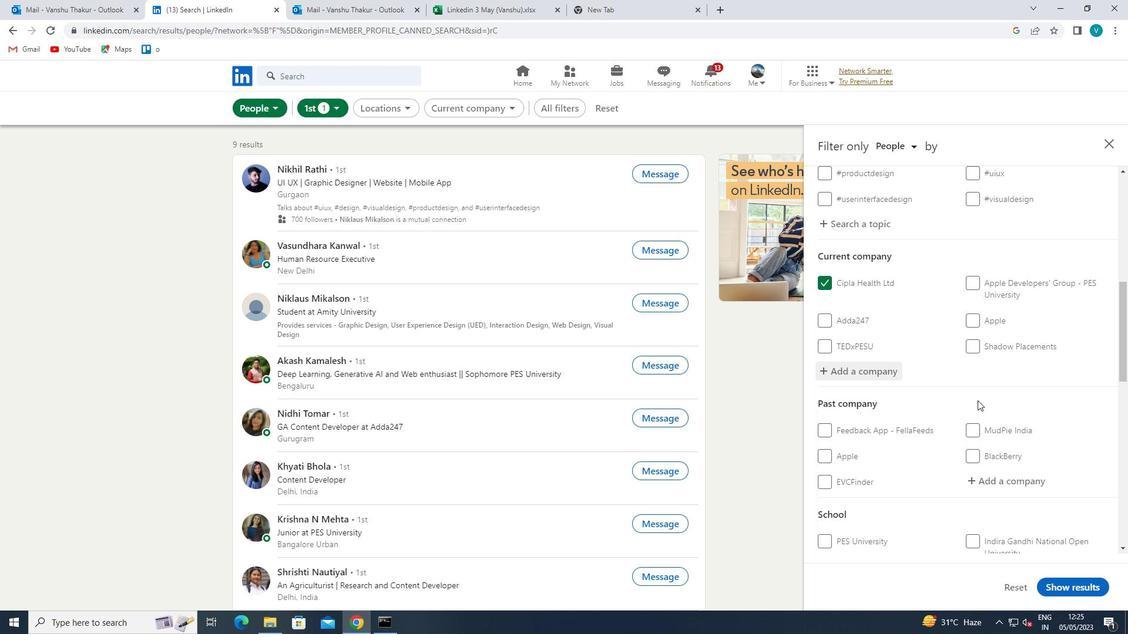 
Action: Mouse scrolled (980, 400) with delta (0, 0)
Screenshot: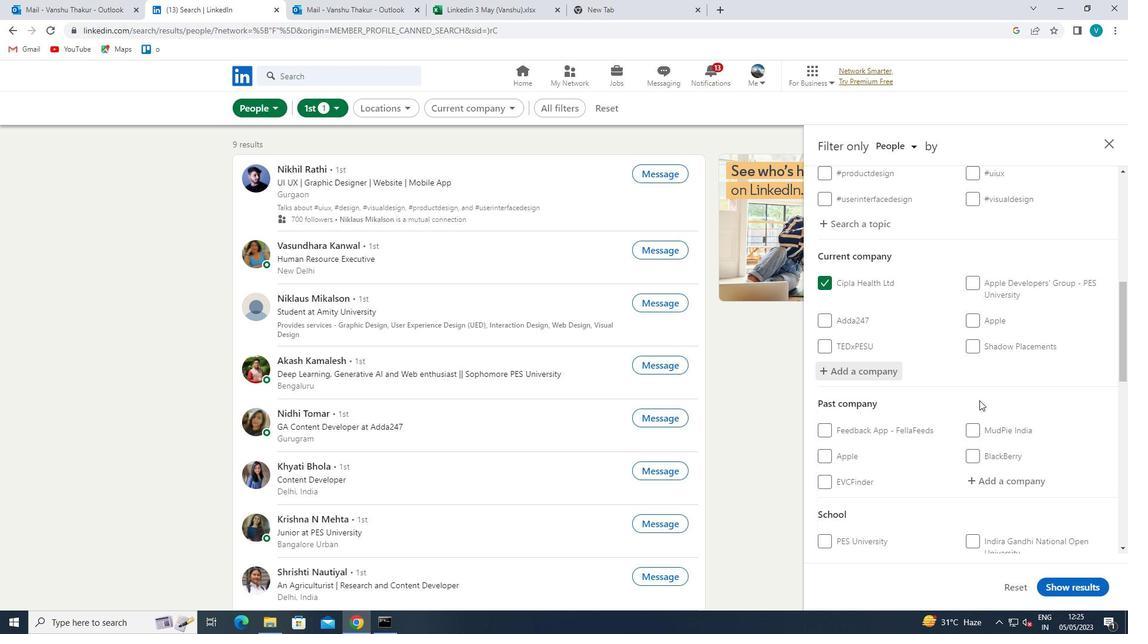 
Action: Mouse scrolled (980, 400) with delta (0, 0)
Screenshot: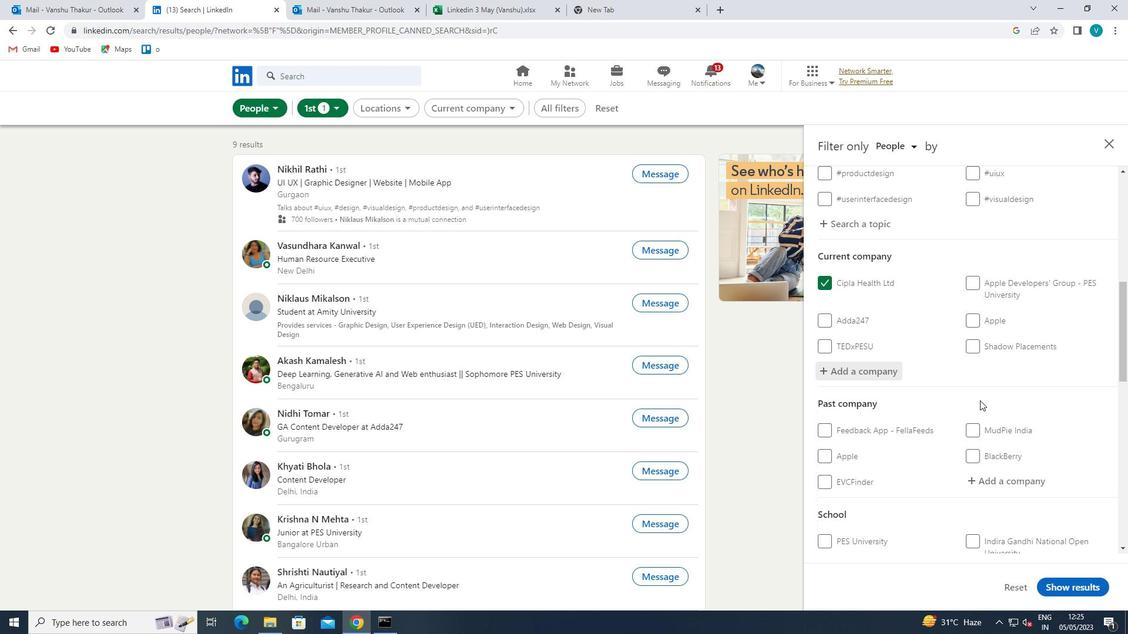 
Action: Mouse scrolled (980, 400) with delta (0, 0)
Screenshot: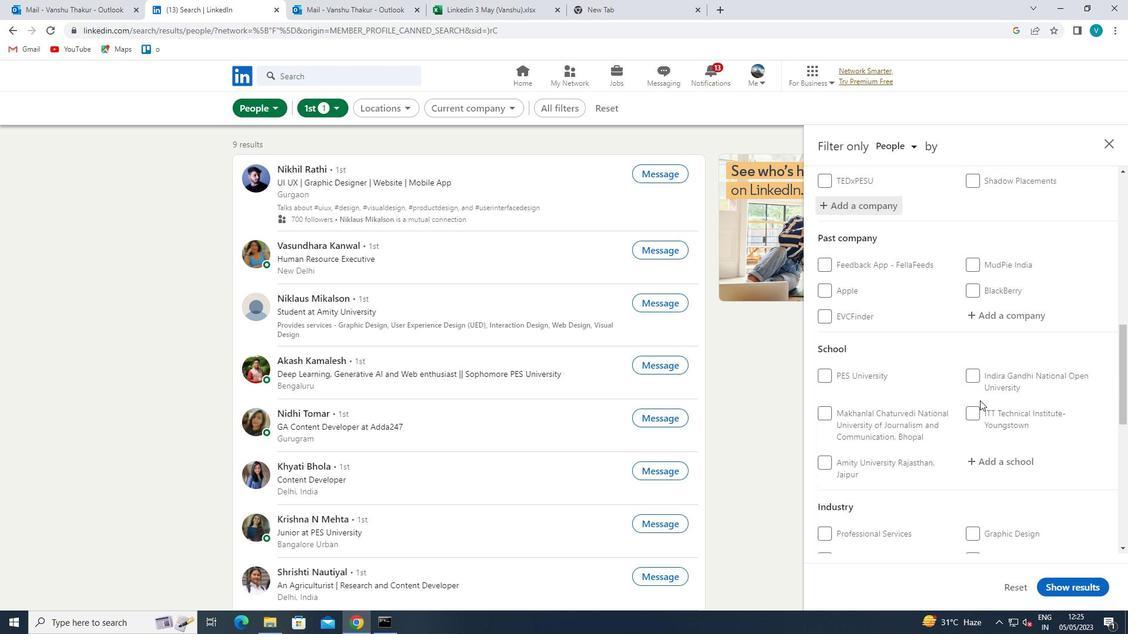 
Action: Mouse moved to (994, 388)
Screenshot: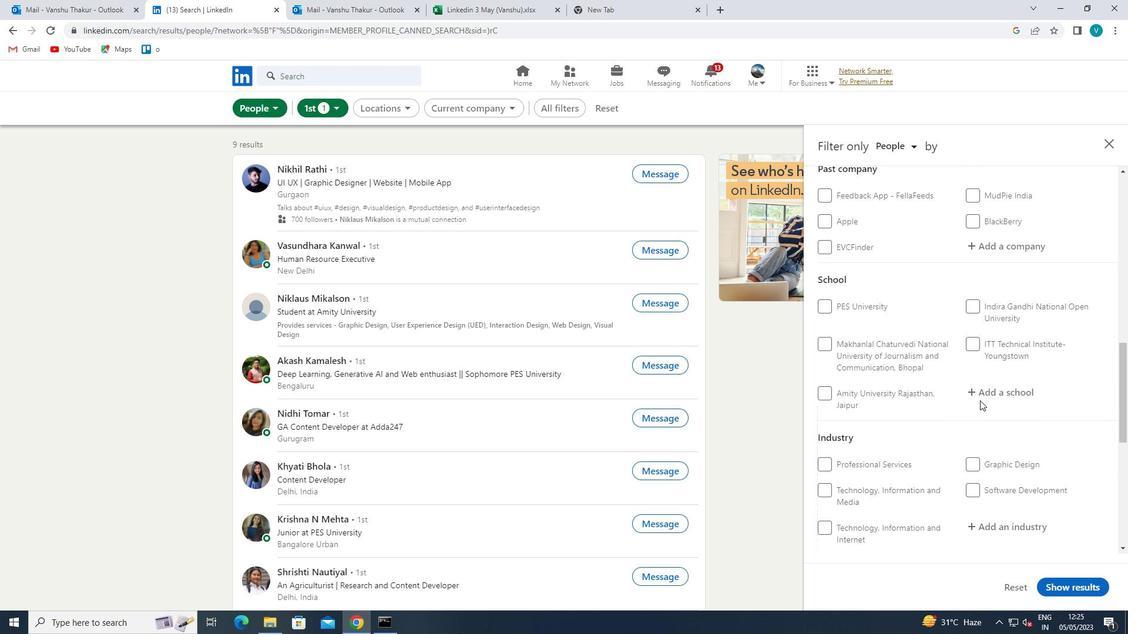 
Action: Mouse pressed left at (994, 388)
Screenshot: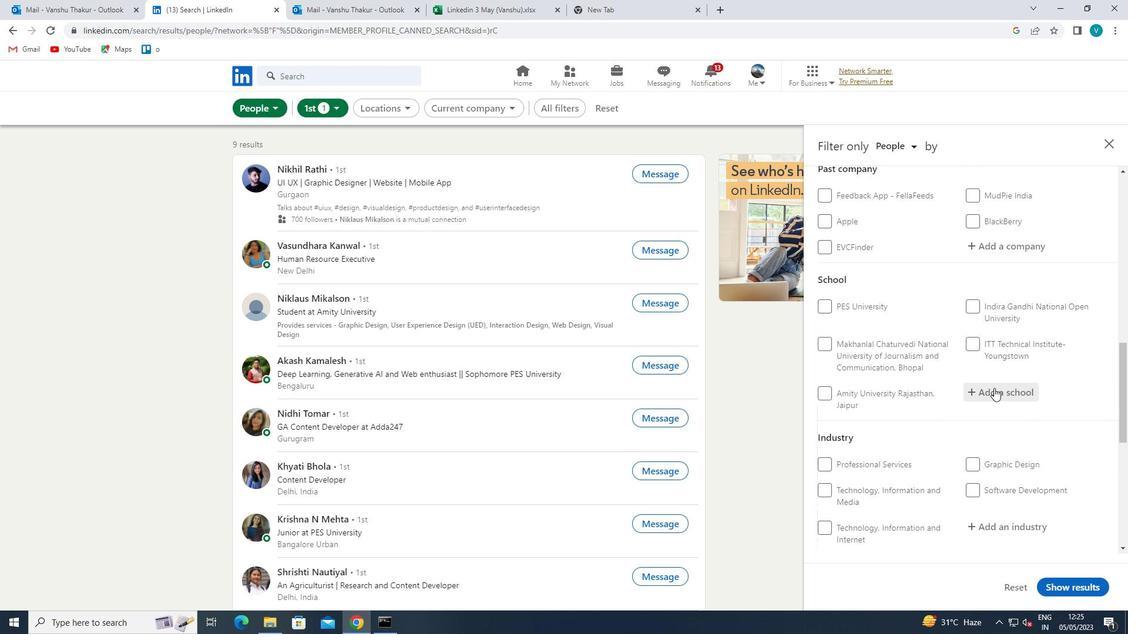
Action: Key pressed <Key.shift>INDUS<Key.space><Key.shift><Key.shift><Key.shift><Key.shift><Key.shift><Key.shift>UNI
Screenshot: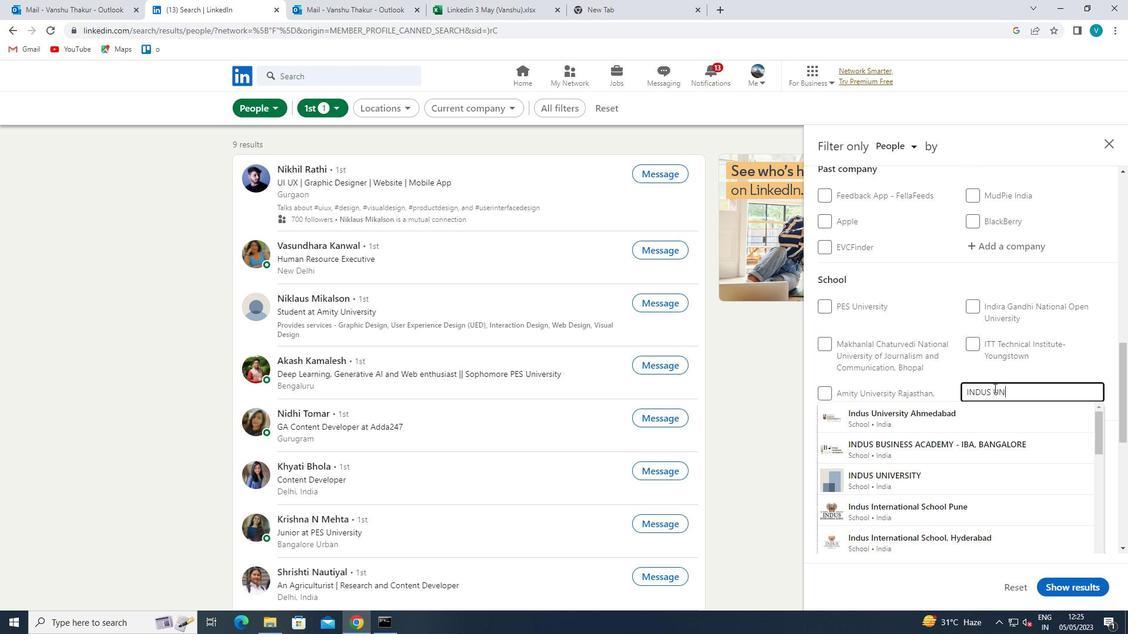 
Action: Mouse moved to (948, 441)
Screenshot: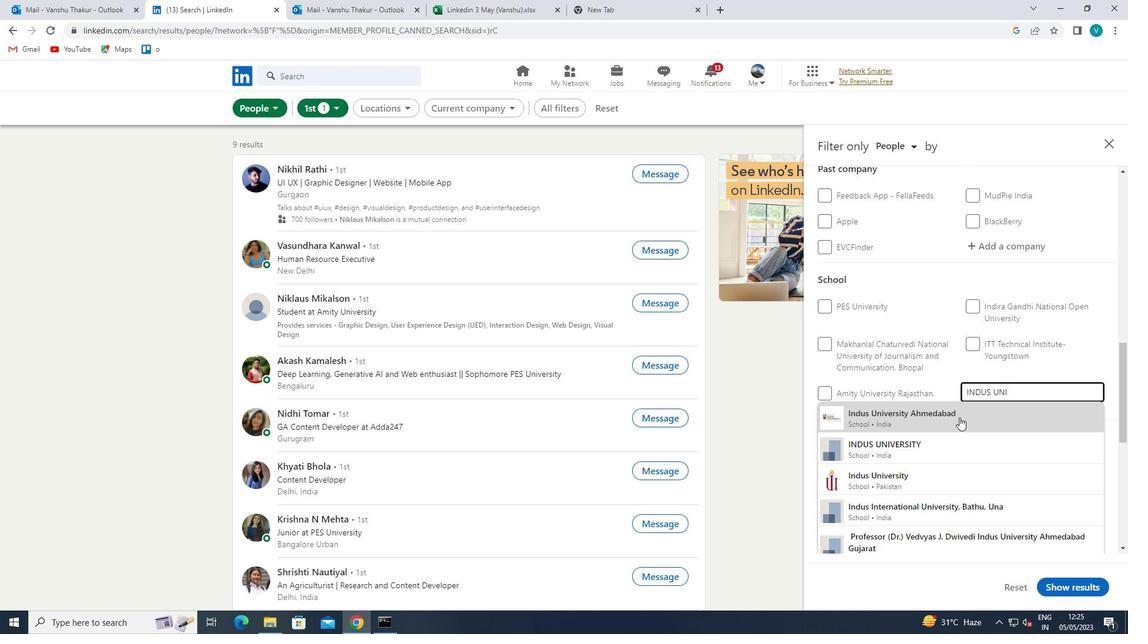 
Action: Mouse pressed left at (948, 441)
Screenshot: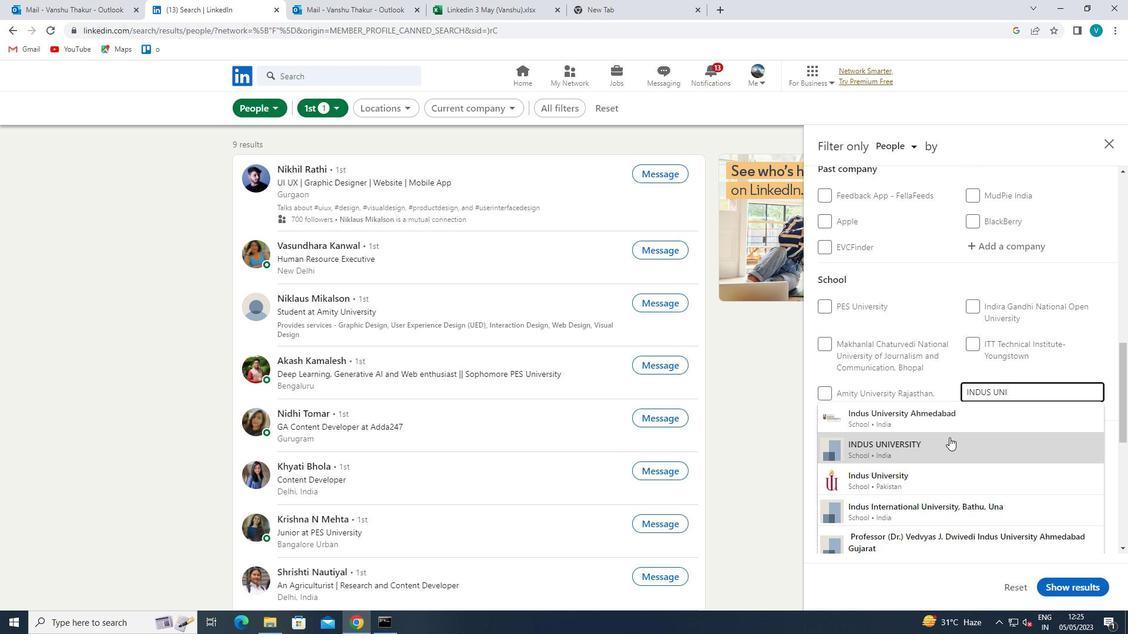 
Action: Mouse moved to (950, 441)
Screenshot: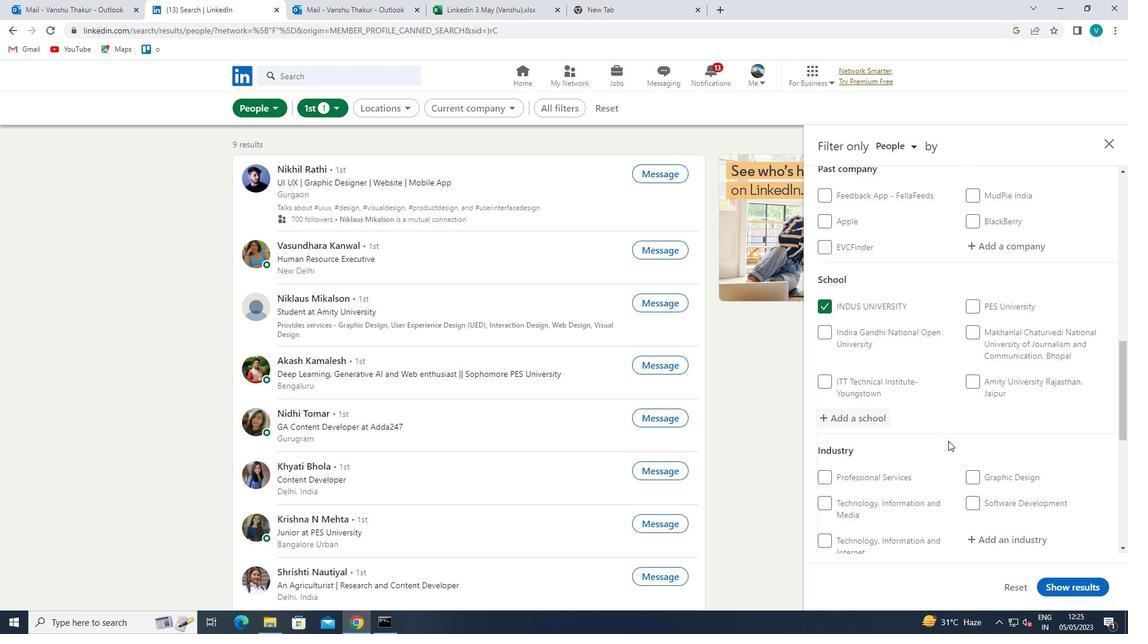 
Action: Mouse scrolled (950, 440) with delta (0, 0)
Screenshot: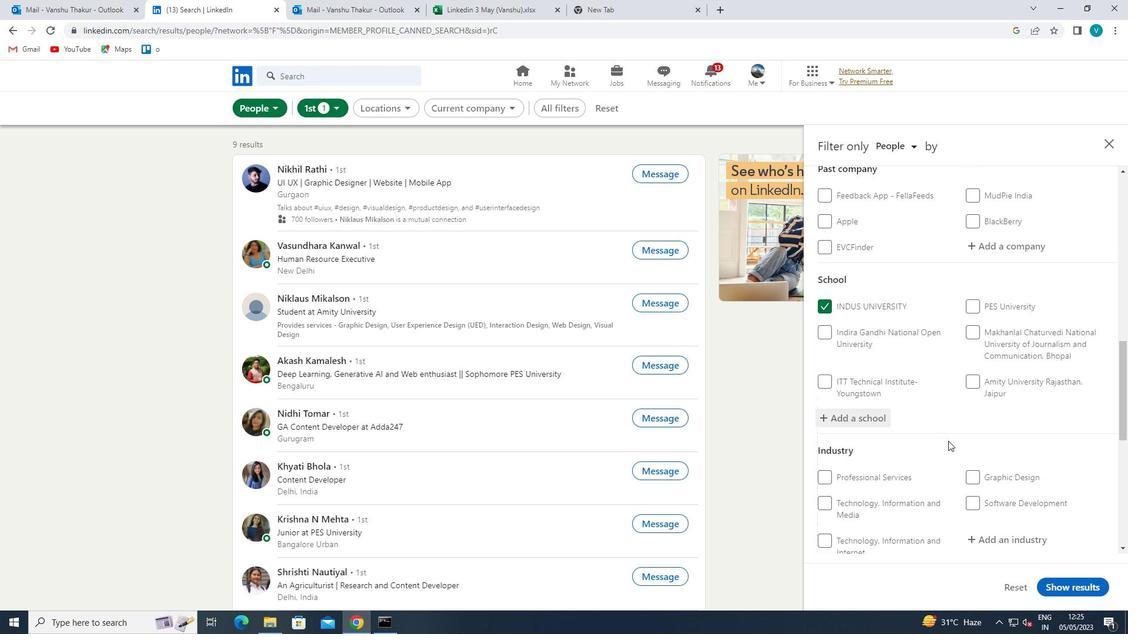 
Action: Mouse scrolled (950, 440) with delta (0, 0)
Screenshot: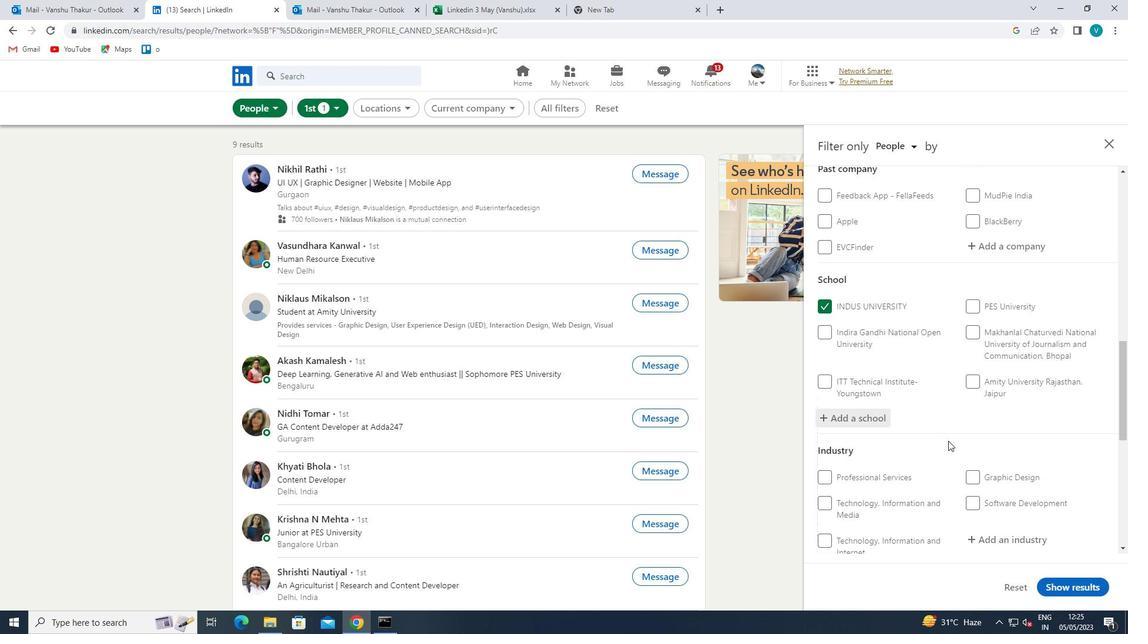 
Action: Mouse moved to (951, 442)
Screenshot: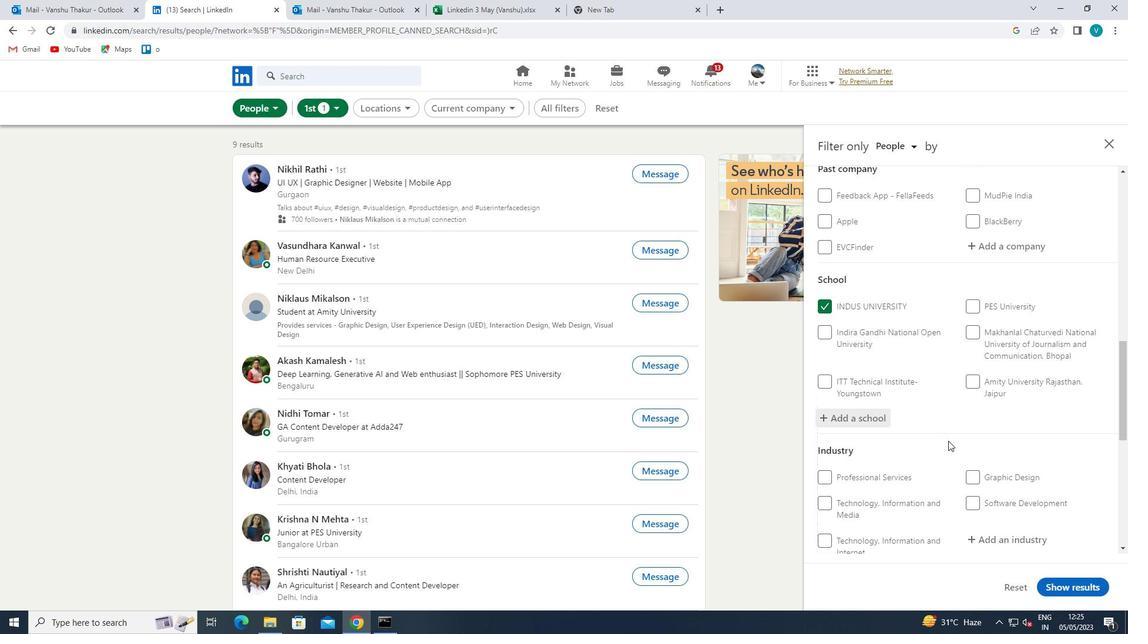 
Action: Mouse scrolled (951, 442) with delta (0, 0)
Screenshot: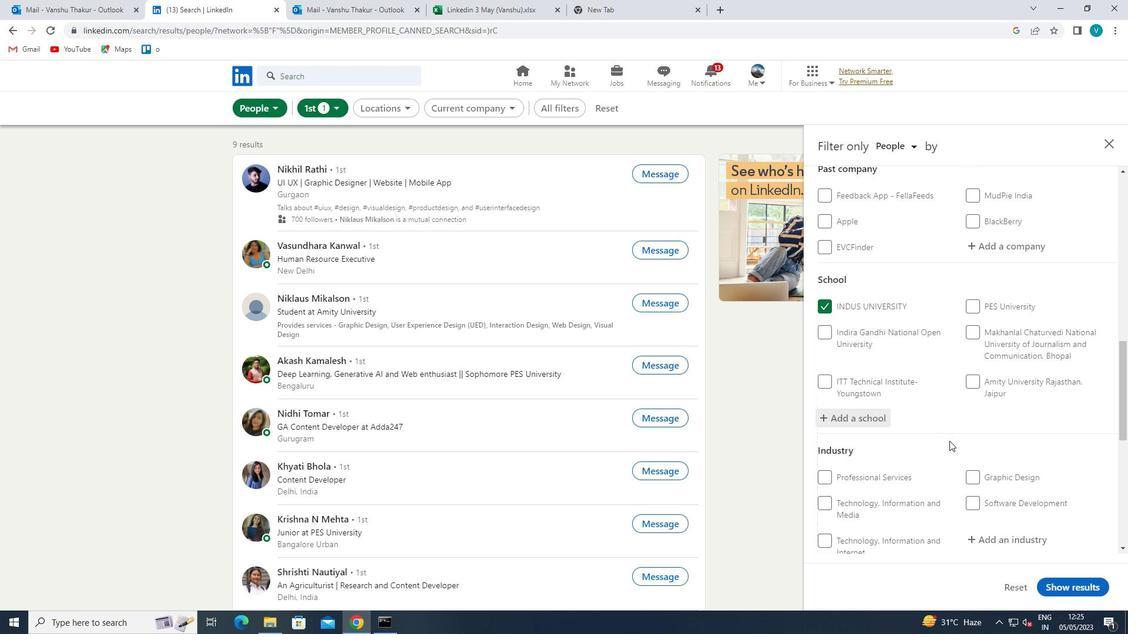 
Action: Mouse moved to (1009, 366)
Screenshot: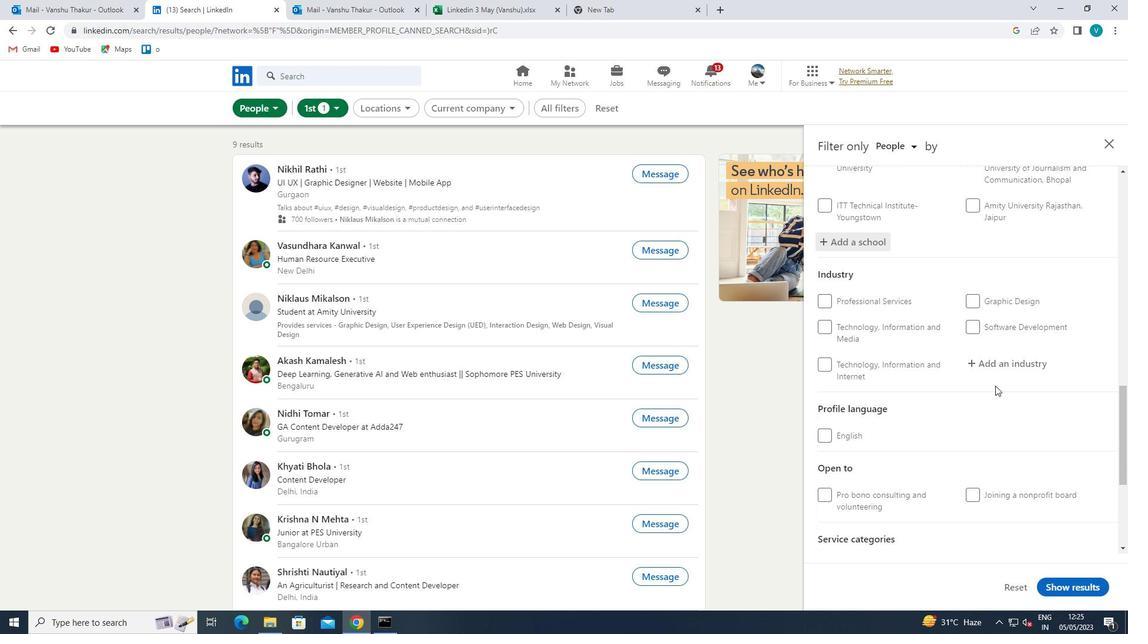 
Action: Mouse pressed left at (1009, 366)
Screenshot: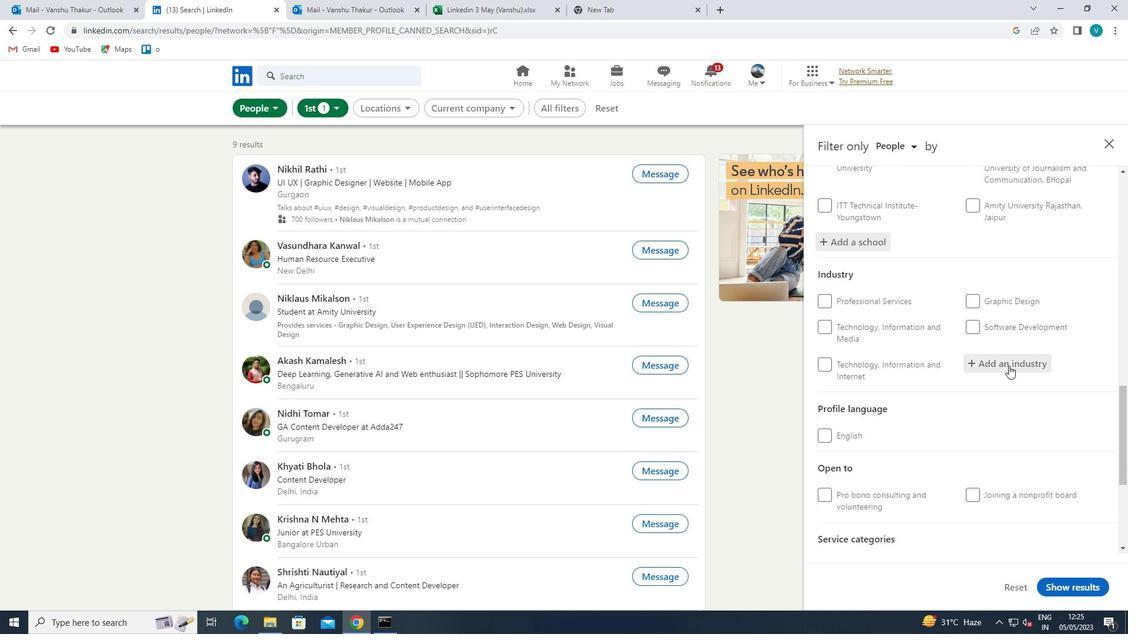 
Action: Mouse moved to (1017, 360)
Screenshot: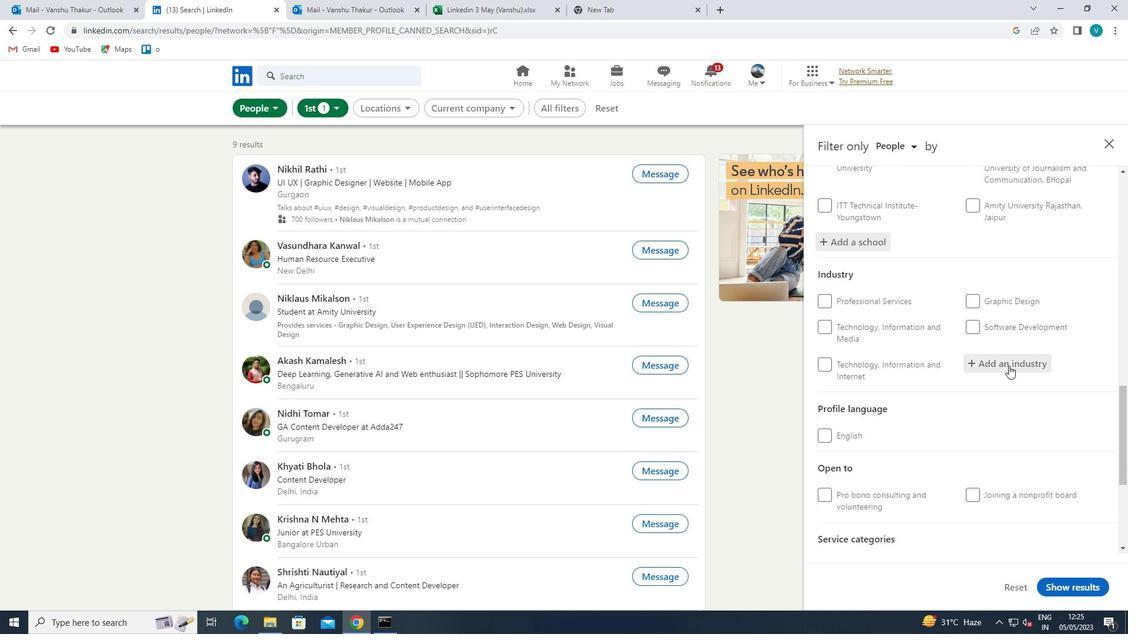 
Action: Key pressed <Key.shift>RETAIL<Key.space><Key.shift>OFFICE<Key.space>
Screenshot: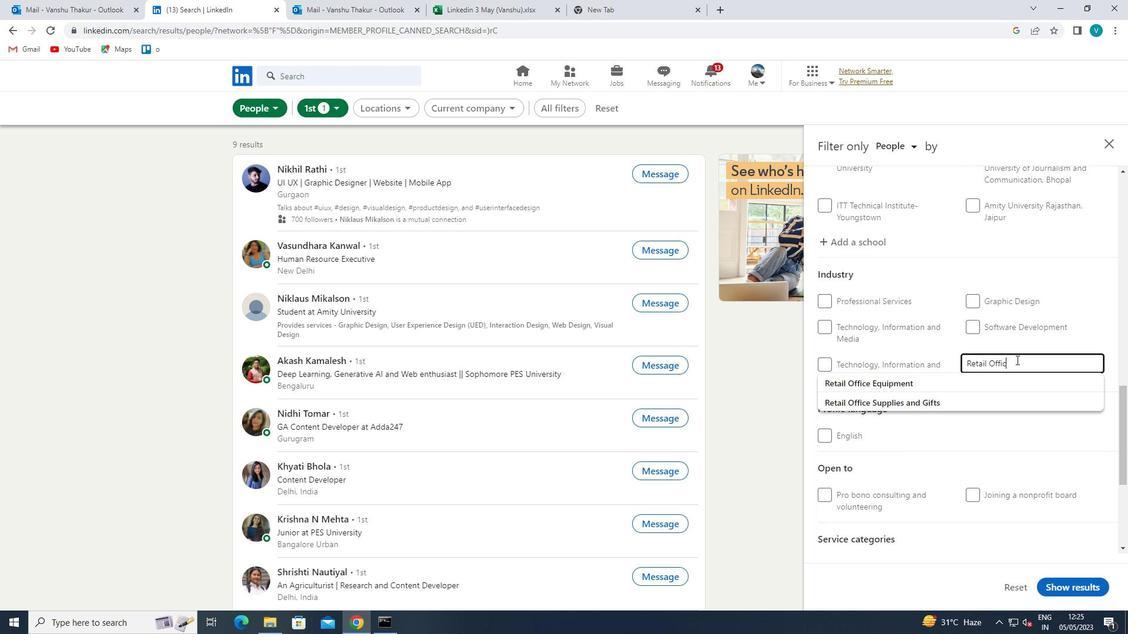 
Action: Mouse moved to (984, 405)
Screenshot: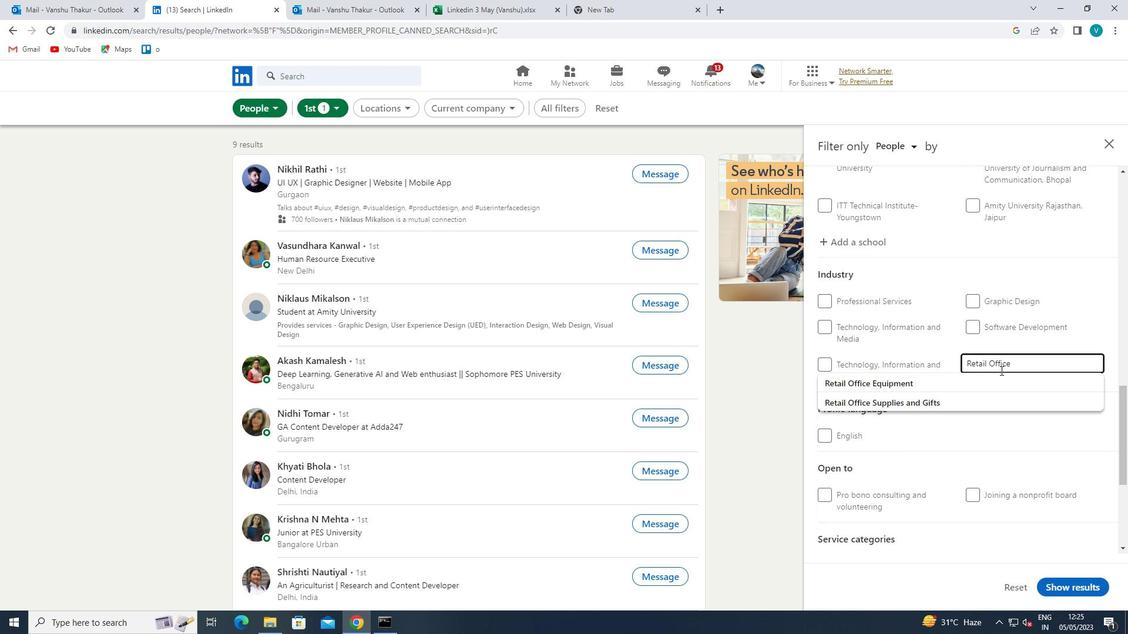 
Action: Mouse pressed left at (984, 405)
Screenshot: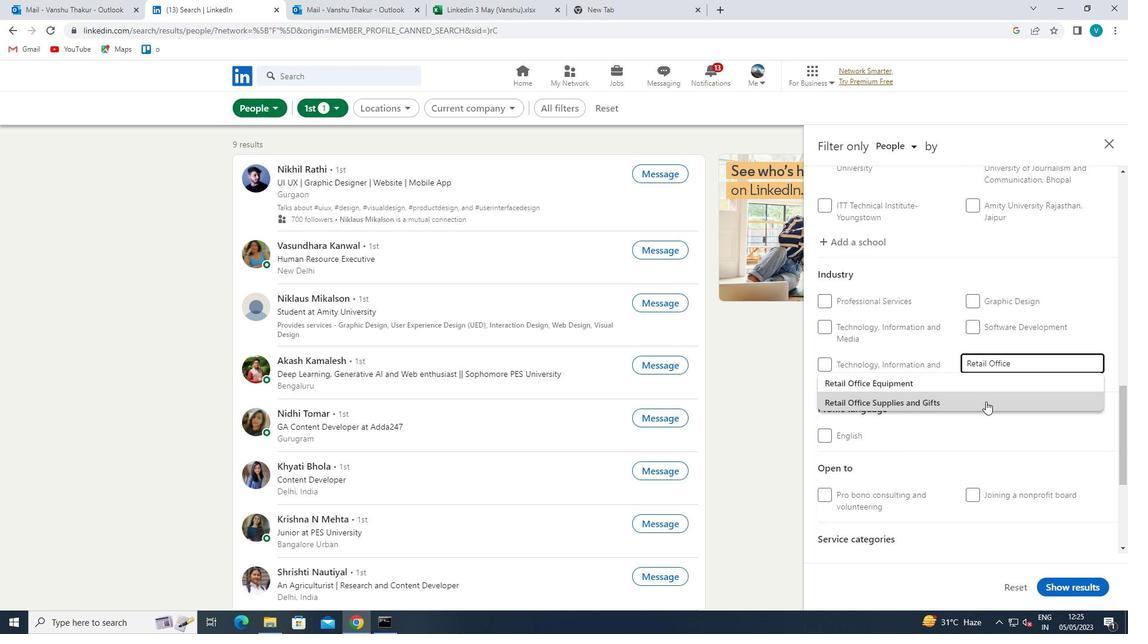 
Action: Mouse moved to (985, 404)
Screenshot: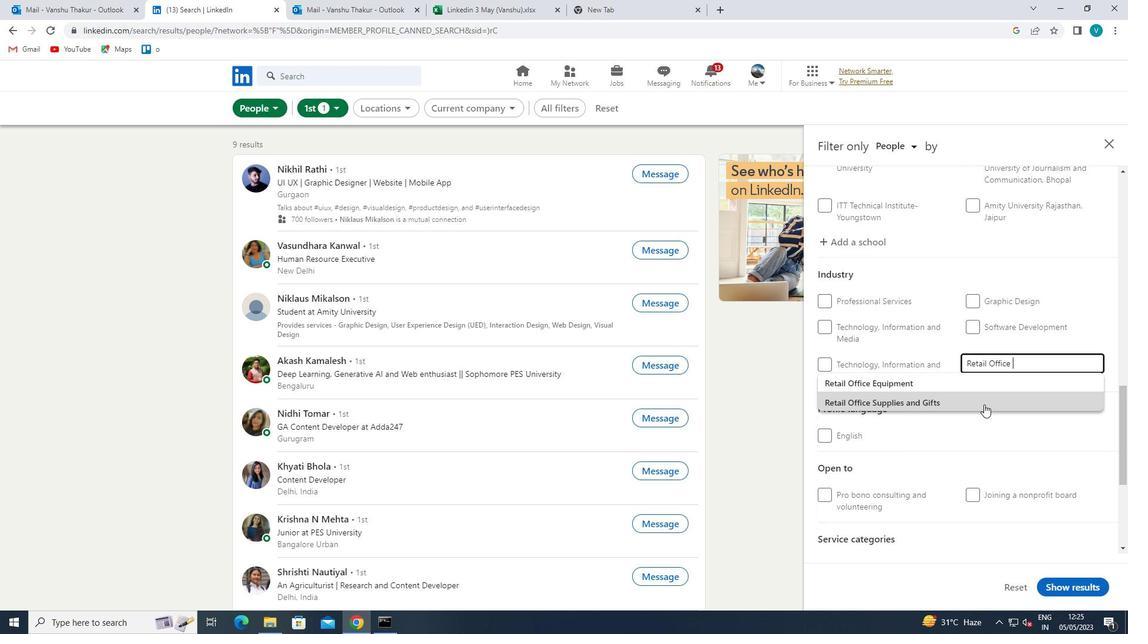 
Action: Mouse scrolled (985, 403) with delta (0, 0)
Screenshot: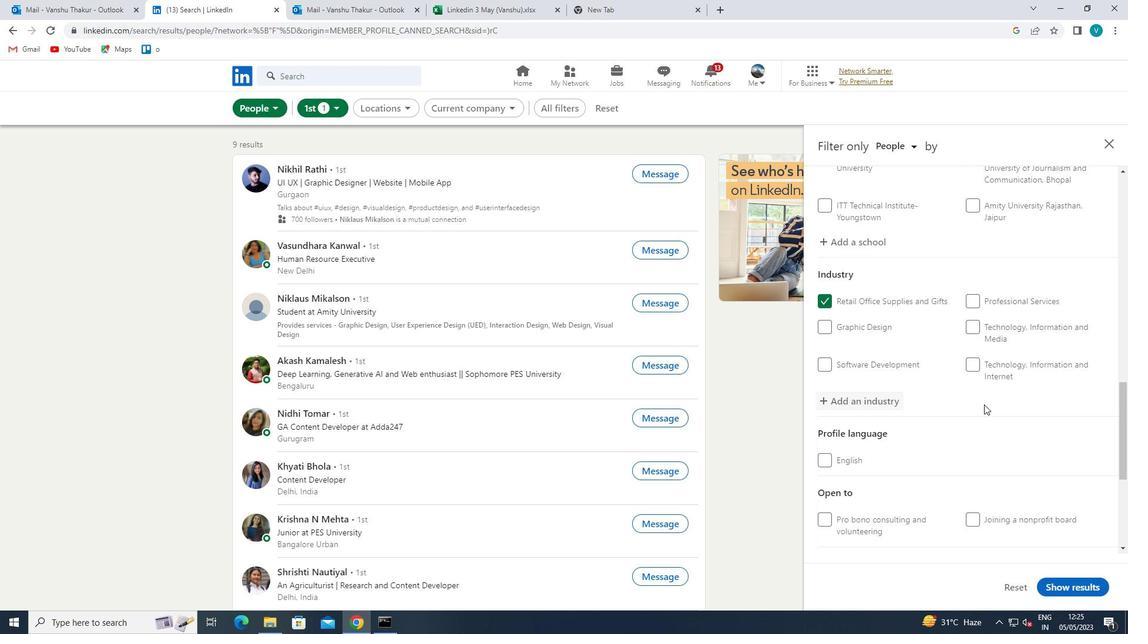 
Action: Mouse scrolled (985, 403) with delta (0, 0)
Screenshot: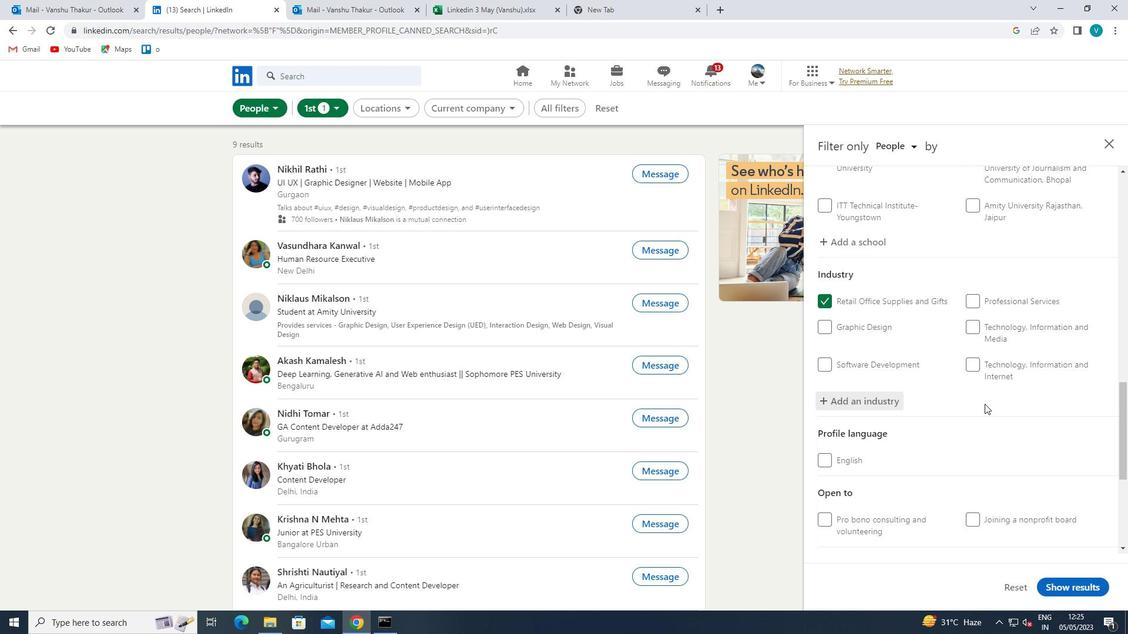 
Action: Mouse scrolled (985, 403) with delta (0, 0)
Screenshot: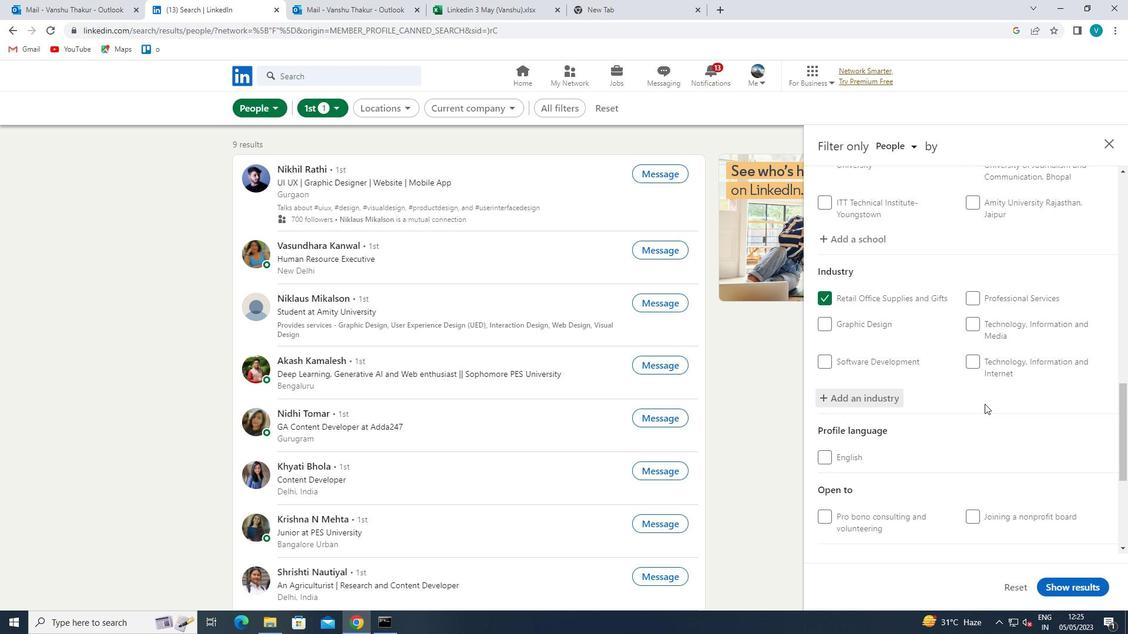 
Action: Mouse scrolled (985, 403) with delta (0, 0)
Screenshot: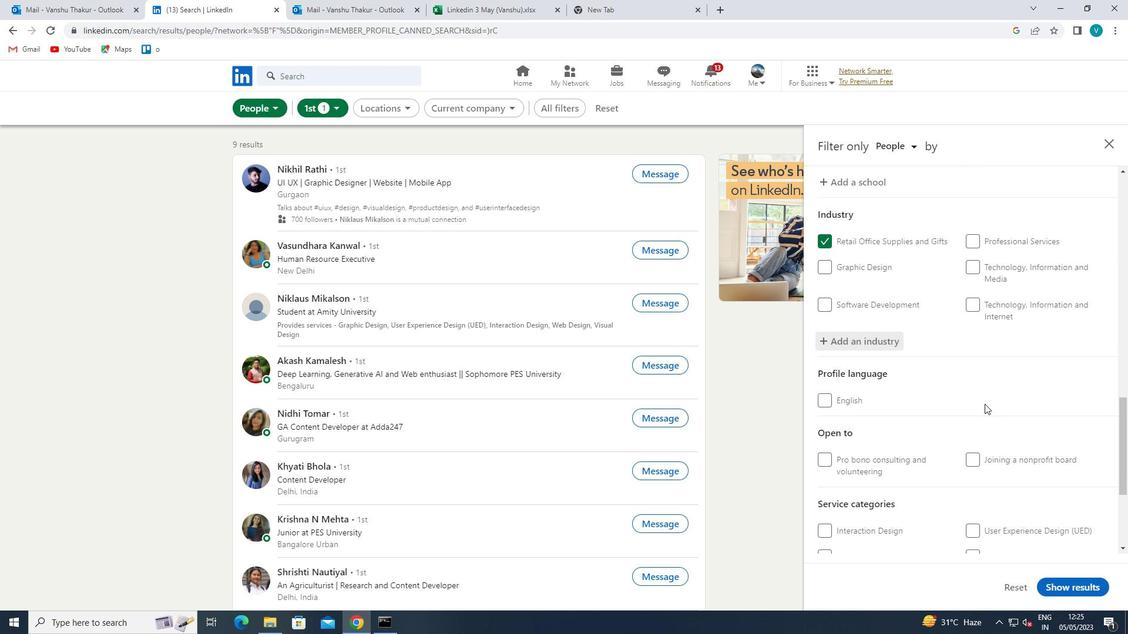 
Action: Mouse scrolled (985, 403) with delta (0, 0)
Screenshot: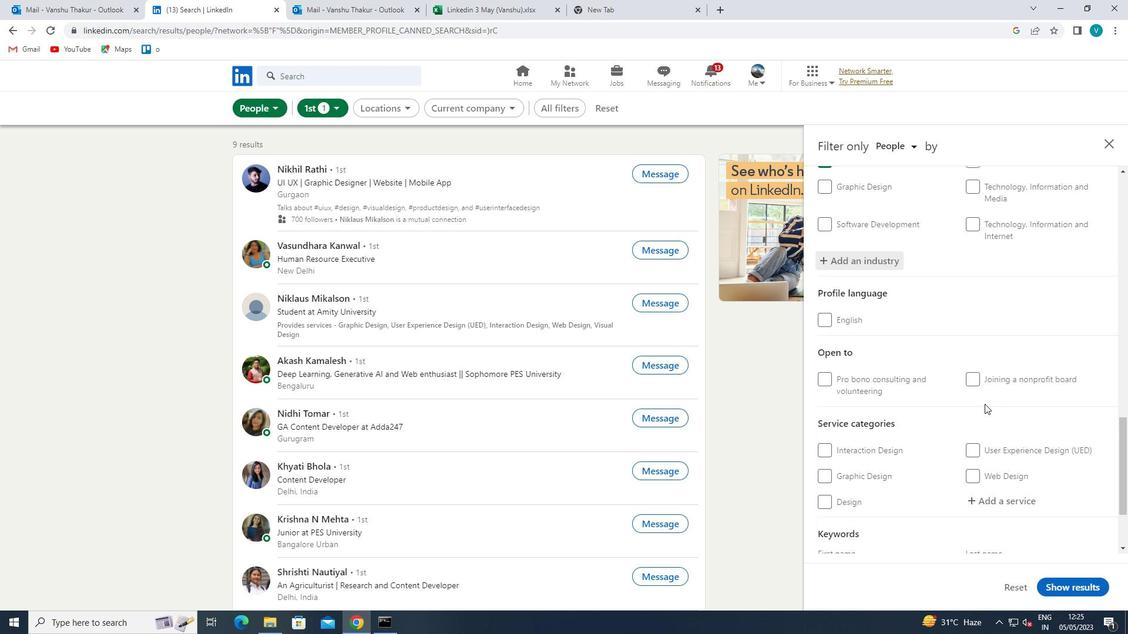 
Action: Mouse moved to (1000, 395)
Screenshot: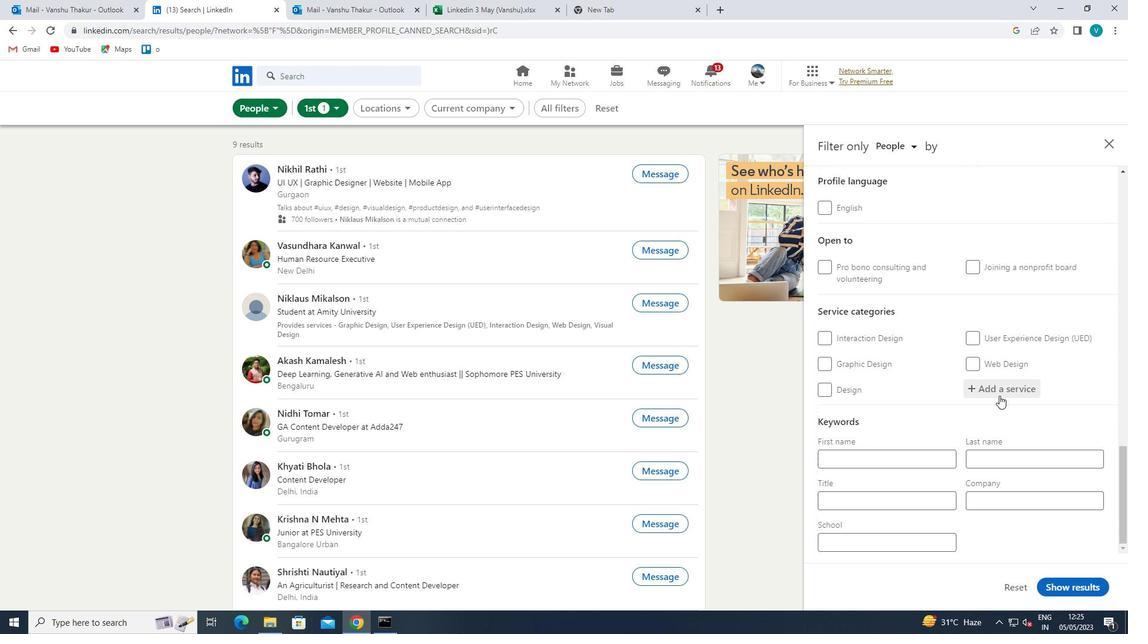 
Action: Mouse pressed left at (1000, 395)
Screenshot: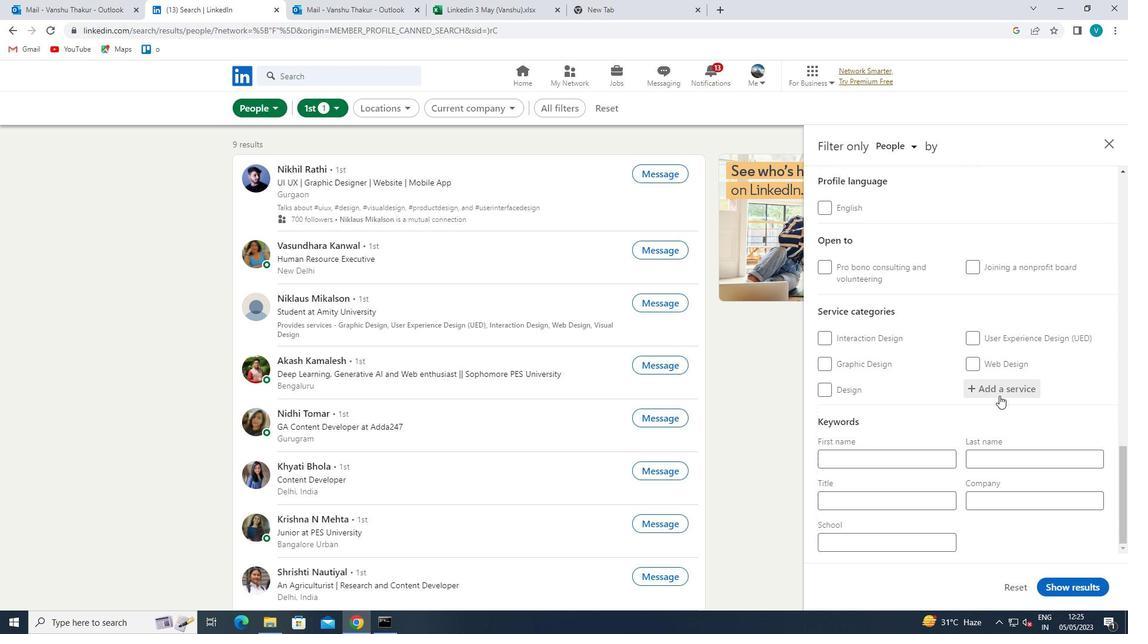 
Action: Key pressed <Key.shift>INFORMATION<Key.space>
Screenshot: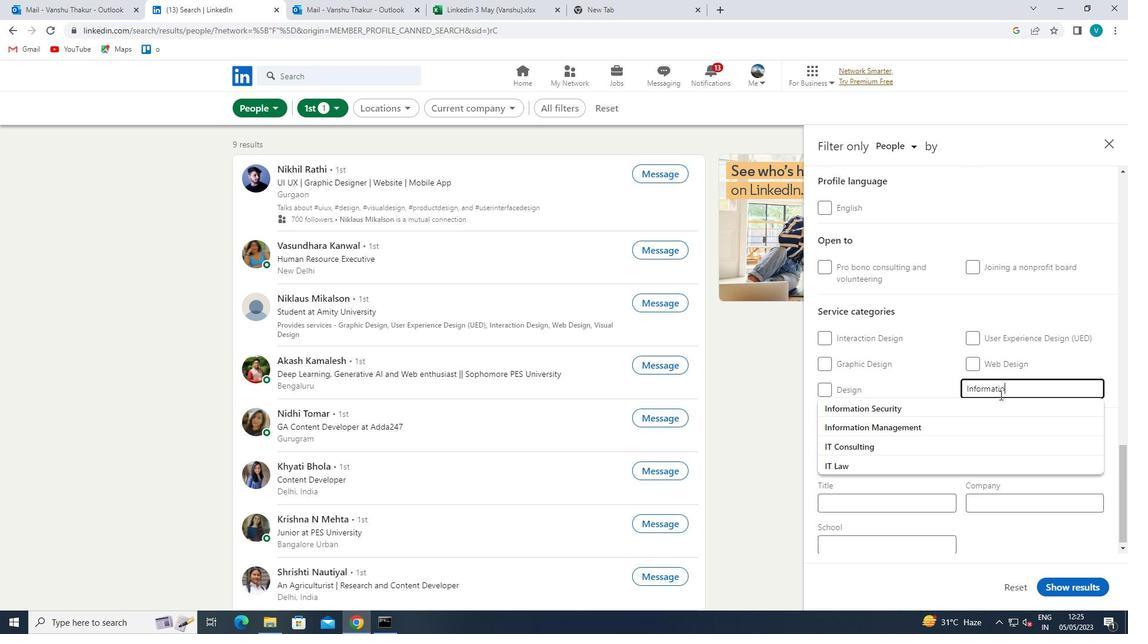 
Action: Mouse moved to (984, 403)
Screenshot: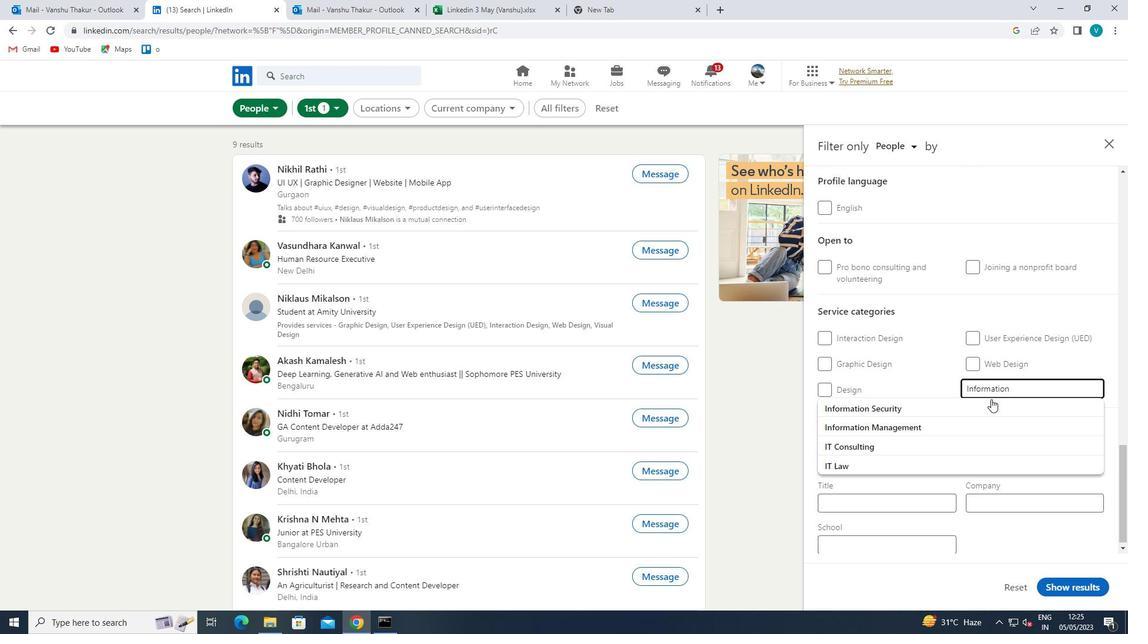 
Action: Mouse pressed left at (984, 403)
Screenshot: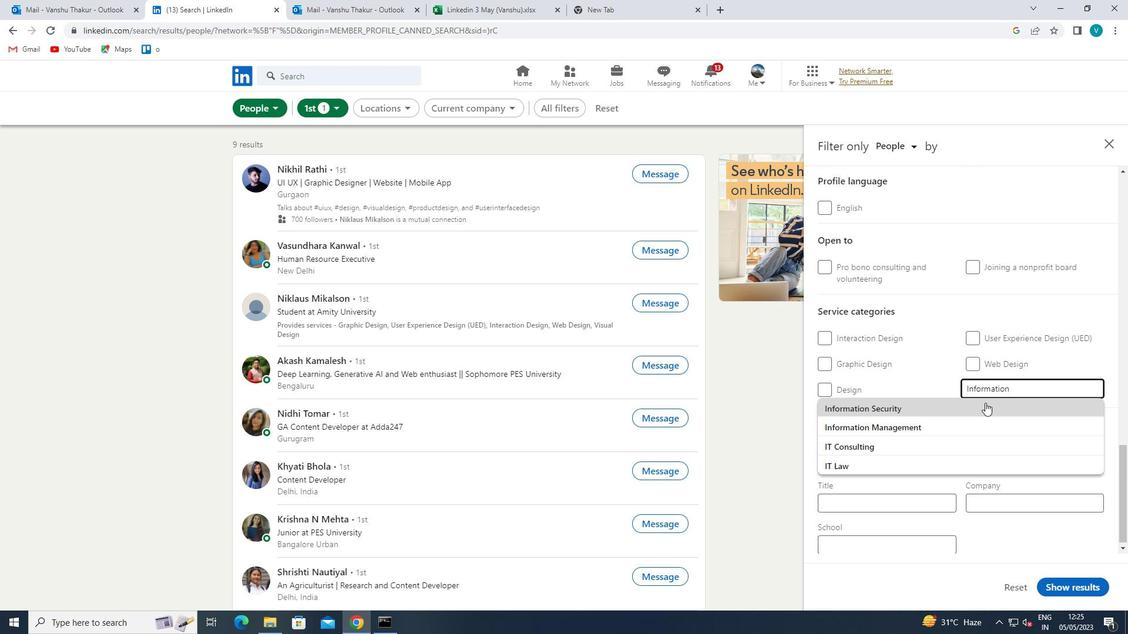 
Action: Mouse scrolled (984, 403) with delta (0, 0)
Screenshot: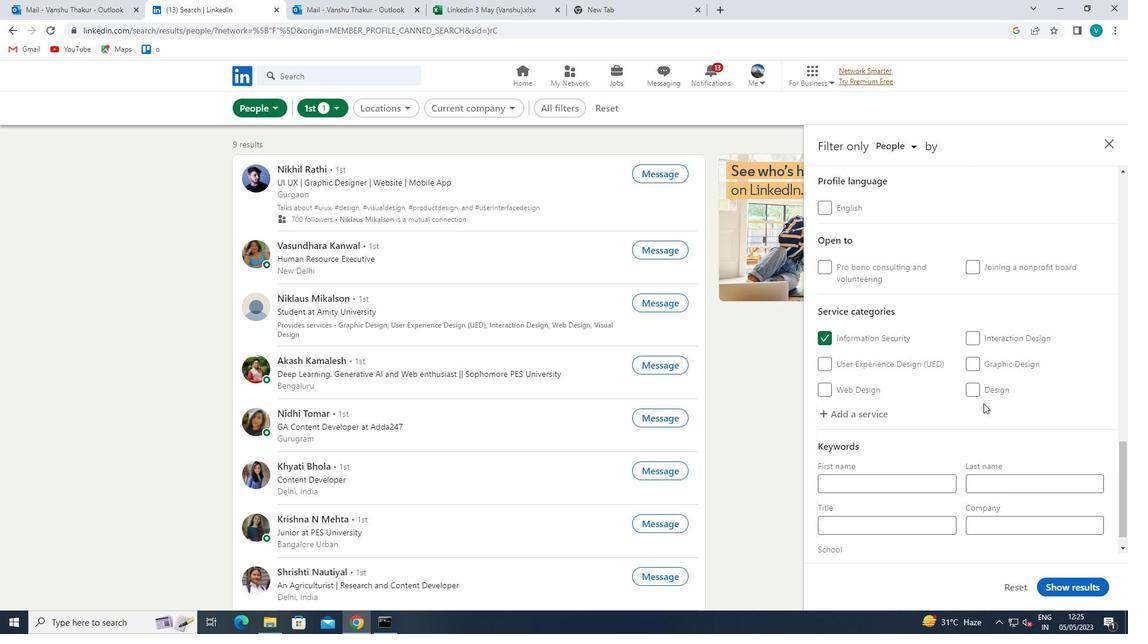 
Action: Mouse scrolled (984, 403) with delta (0, 0)
Screenshot: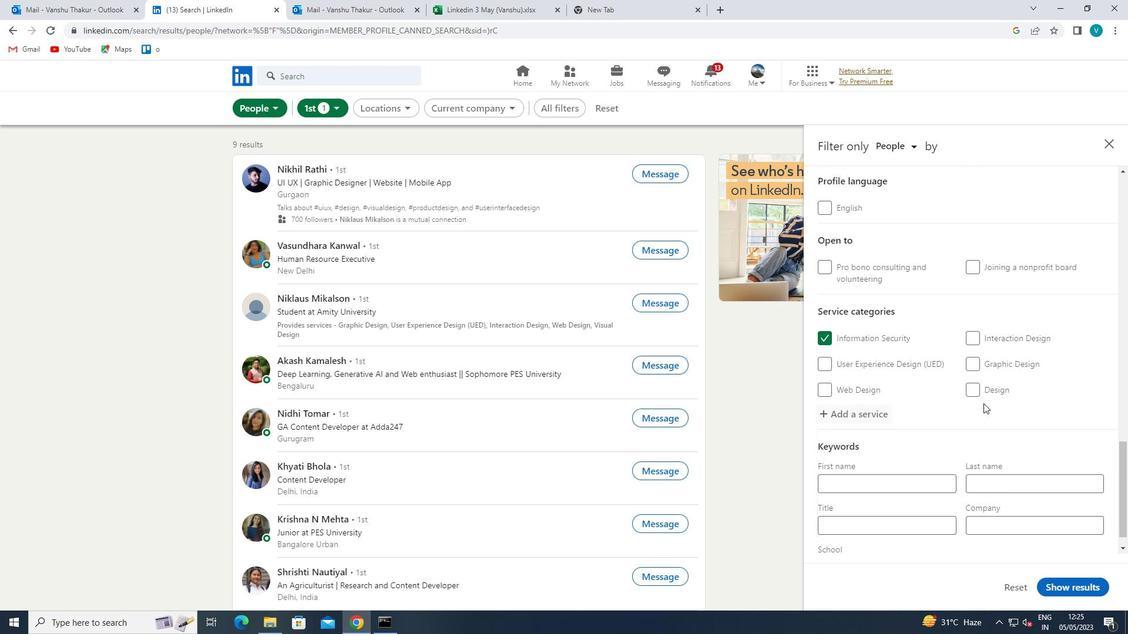 
Action: Mouse scrolled (984, 403) with delta (0, 0)
Screenshot: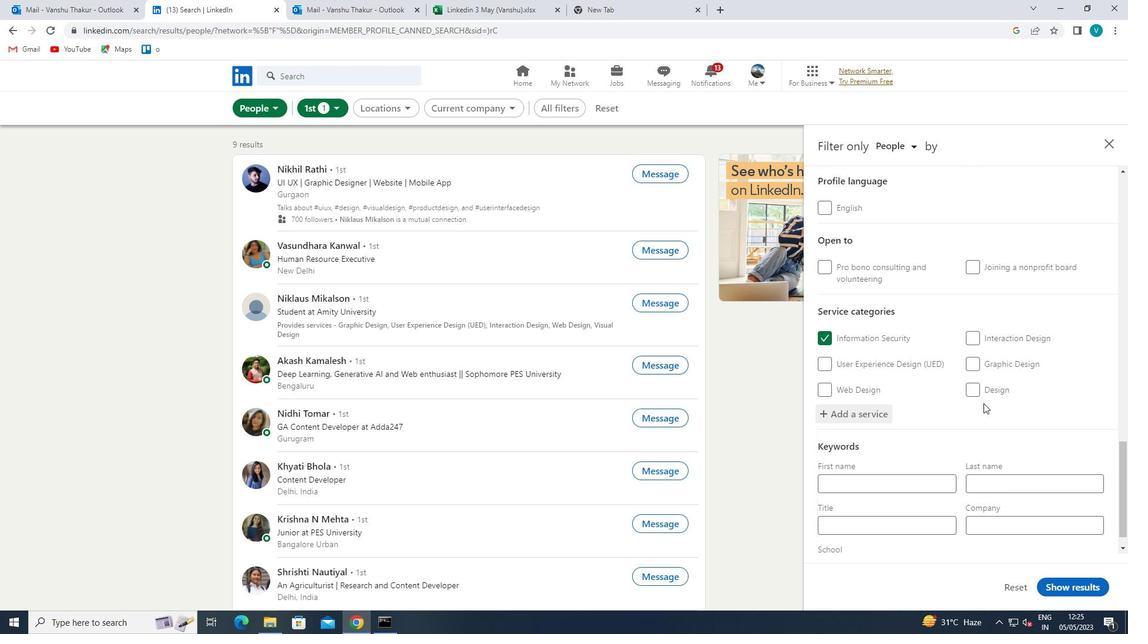 
Action: Mouse moved to (900, 510)
Screenshot: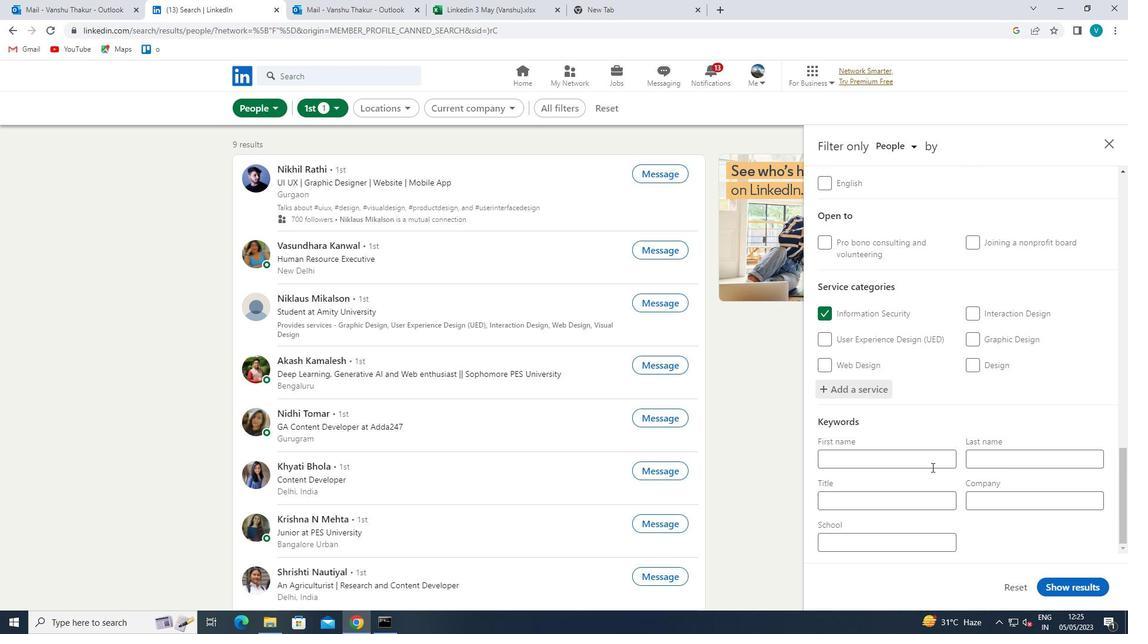 
Action: Mouse pressed left at (900, 510)
Screenshot: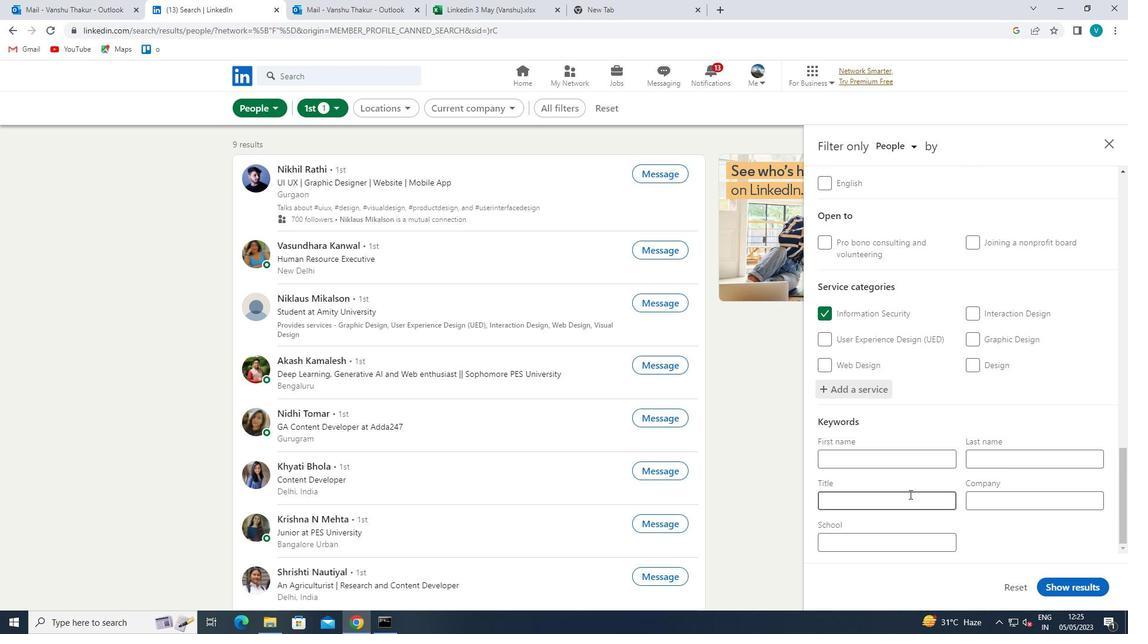 
Action: Key pressed <Key.shift>ARCHITECT<Key.space>
Screenshot: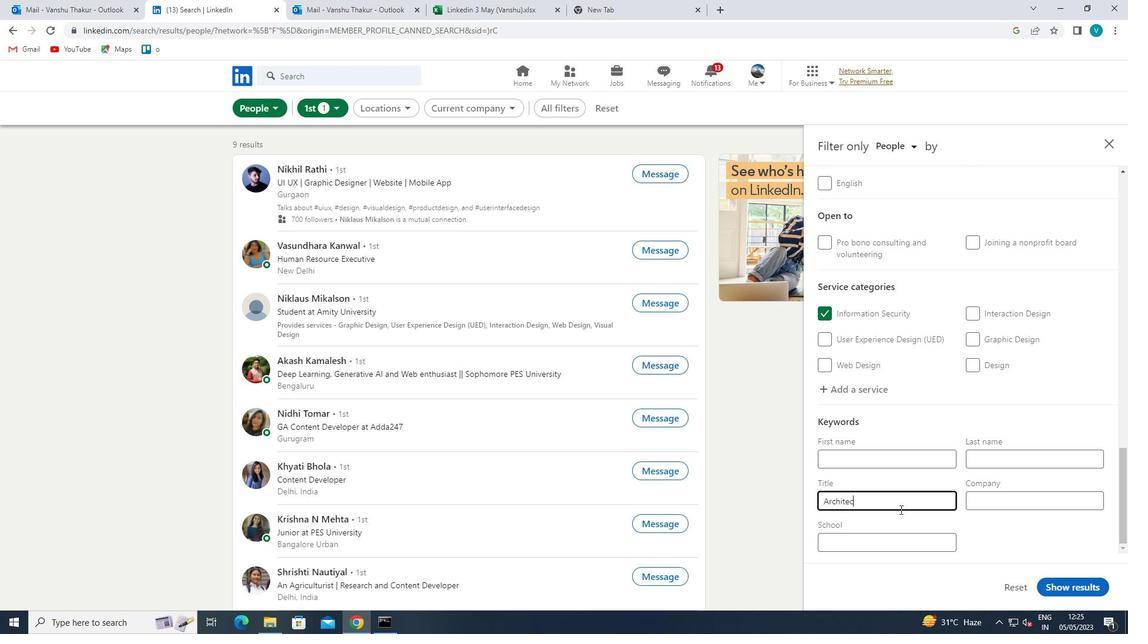 
Action: Mouse moved to (1059, 588)
Screenshot: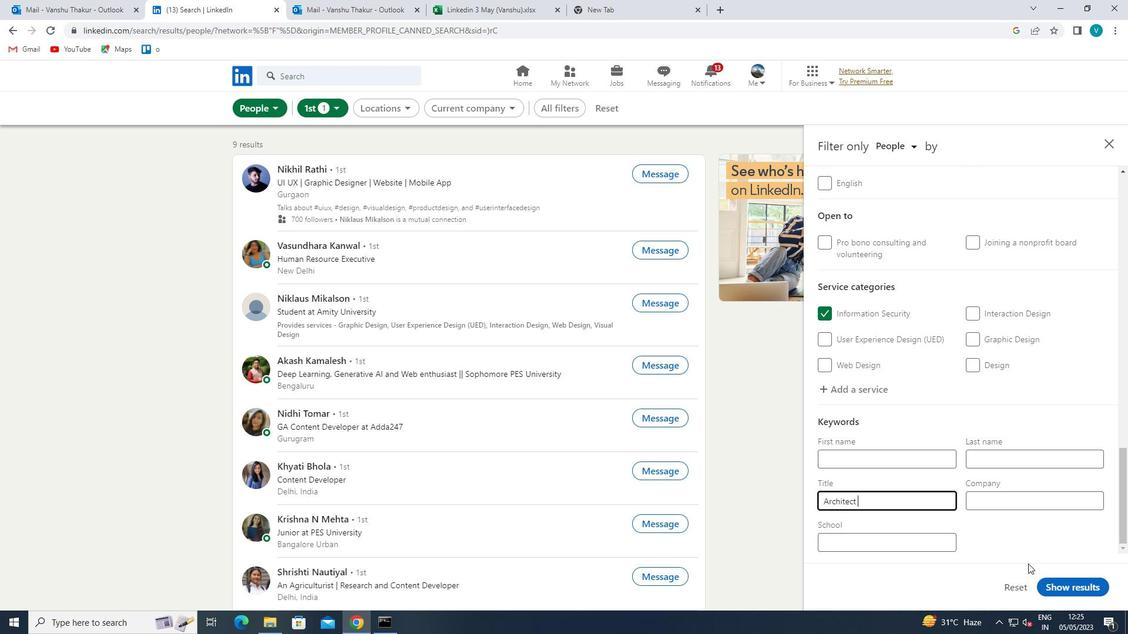 
Action: Mouse pressed left at (1059, 588)
Screenshot: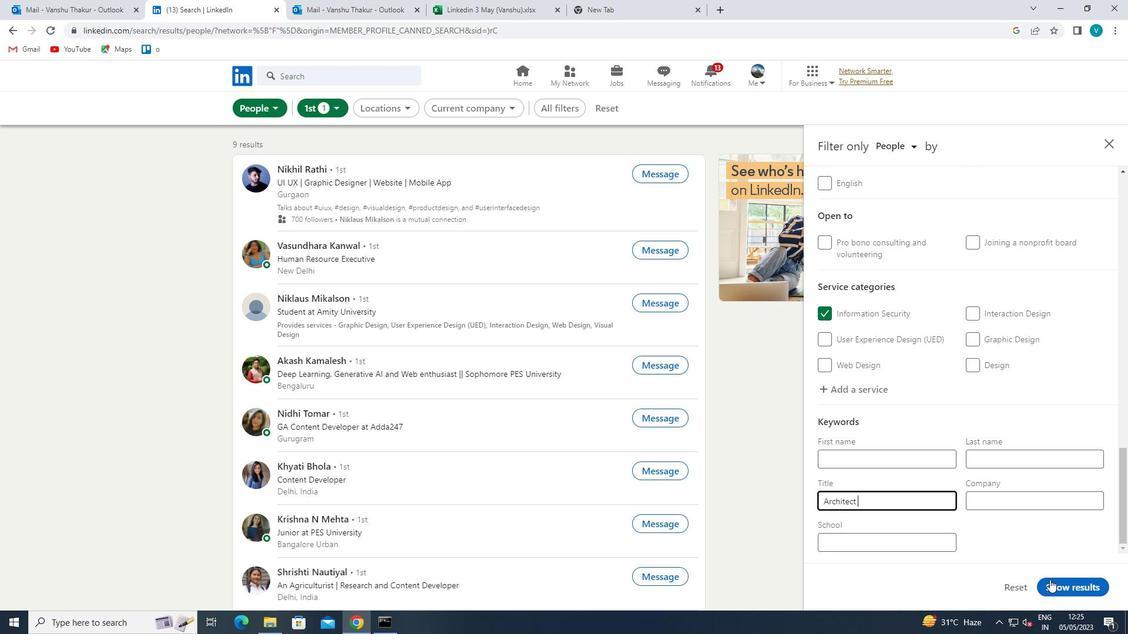 
Action: Mouse moved to (1059, 589)
Screenshot: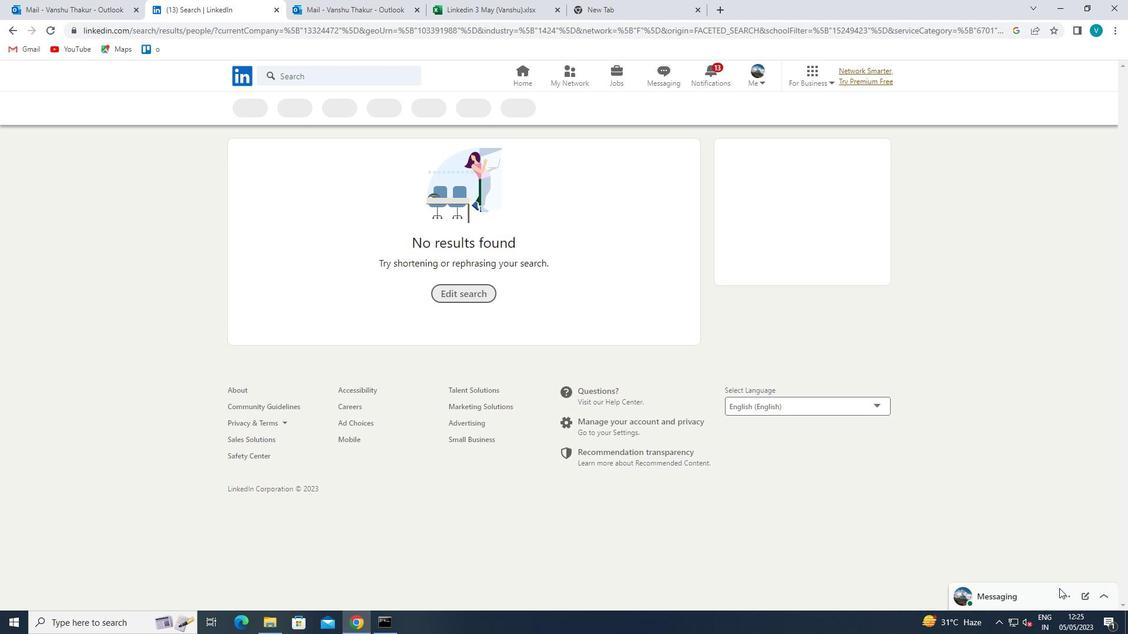 
